 Task: Look for space in Sun City, United States from 10th July, 2023 to 15th July, 2023 for 7 adults in price range Rs.10000 to Rs.15000. Place can be entire place or shared room with 4 bedrooms having 7 beds and 4 bathrooms. Property type can be house, flat, guest house. Amenities needed are: wifi, TV, free parkinig on premises, gym, breakfast. Booking option can be shelf check-in. Required host language is English.
Action: Mouse moved to (432, 95)
Screenshot: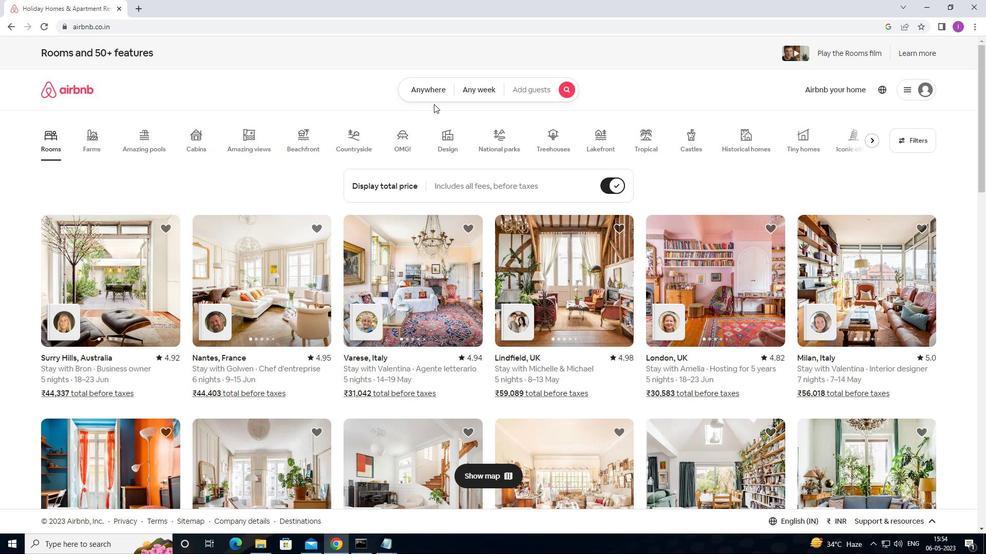 
Action: Mouse pressed left at (432, 95)
Screenshot: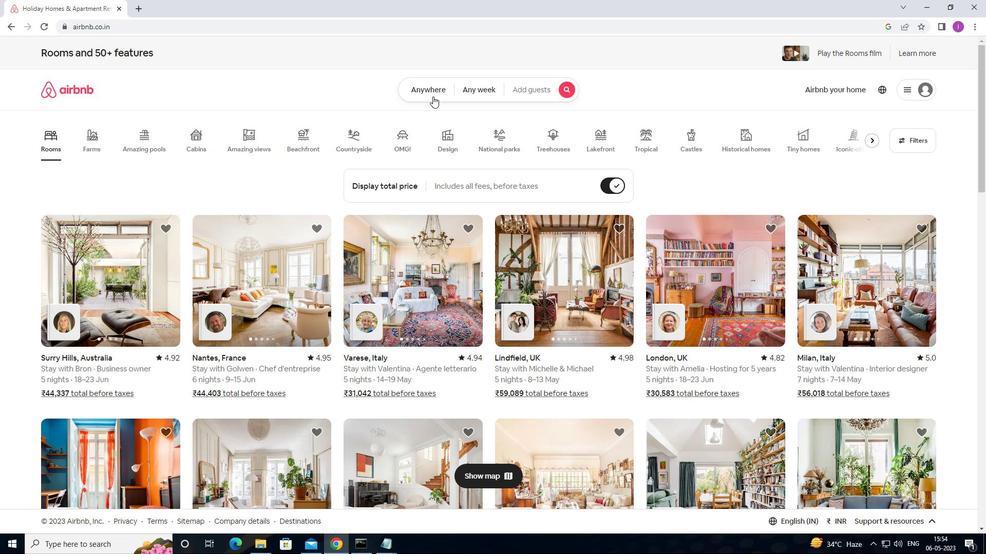 
Action: Mouse moved to (318, 137)
Screenshot: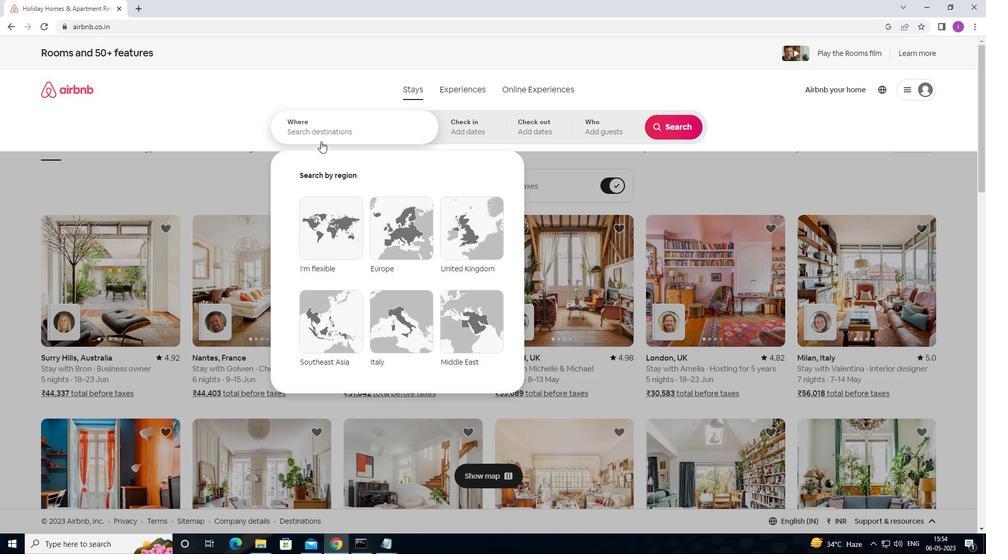 
Action: Mouse pressed left at (318, 137)
Screenshot: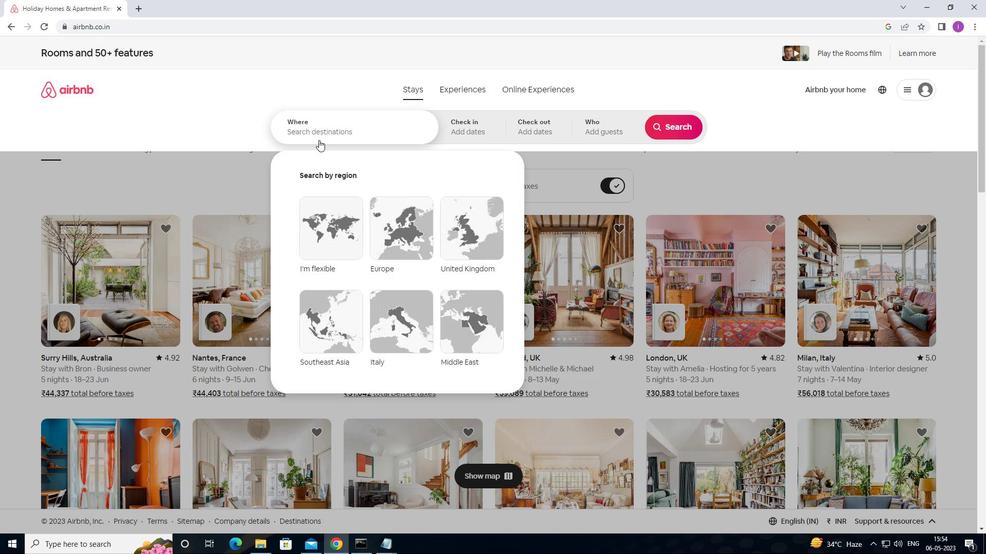 
Action: Key pressed <Key.shift>SUNCITU<Key.backspace>Y,<Key.shift><Key.shift><Key.shift><Key.shift><Key.shift><Key.shift><Key.shift><Key.shift><Key.shift><Key.shift><Key.shift><Key.shift><Key.shift><Key.shift><Key.shift><Key.shift><Key.shift><Key.shift><Key.shift><Key.shift><Key.shift><Key.shift><Key.shift><Key.shift><Key.shift><Key.shift><Key.shift><Key.shift><Key.shift><Key.shift><Key.shift><Key.shift><Key.shift><Key.shift><Key.shift><Key.shift><Key.shift><Key.shift><Key.shift><Key.shift><Key.shift><Key.shift><Key.shift><Key.shift><Key.shift><Key.shift><Key.shift><Key.shift><Key.shift><Key.shift><Key.shift><Key.shift><Key.shift><Key.shift><Key.shift><Key.shift><Key.shift><Key.shift><Key.shift>UNITED<Key.space>STATES
Screenshot: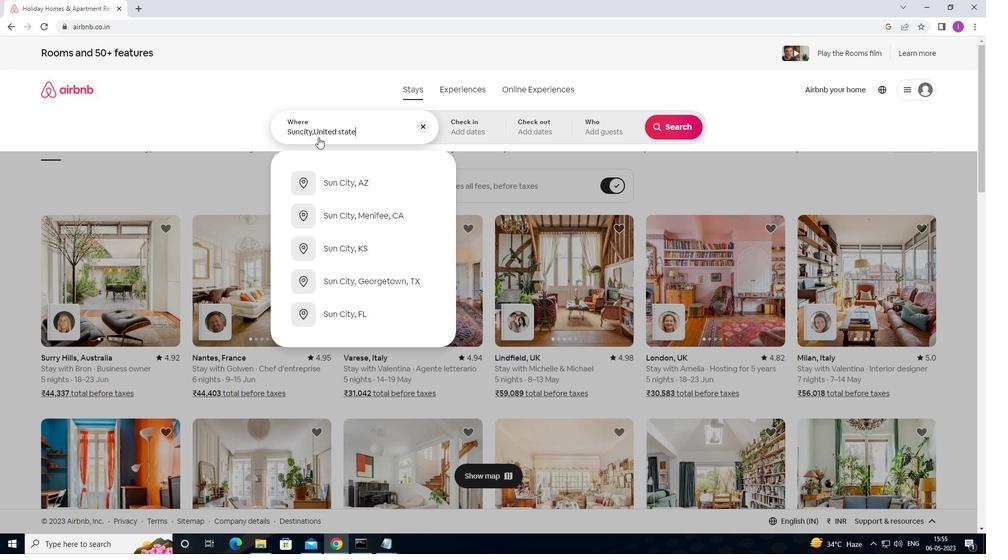 
Action: Mouse moved to (470, 132)
Screenshot: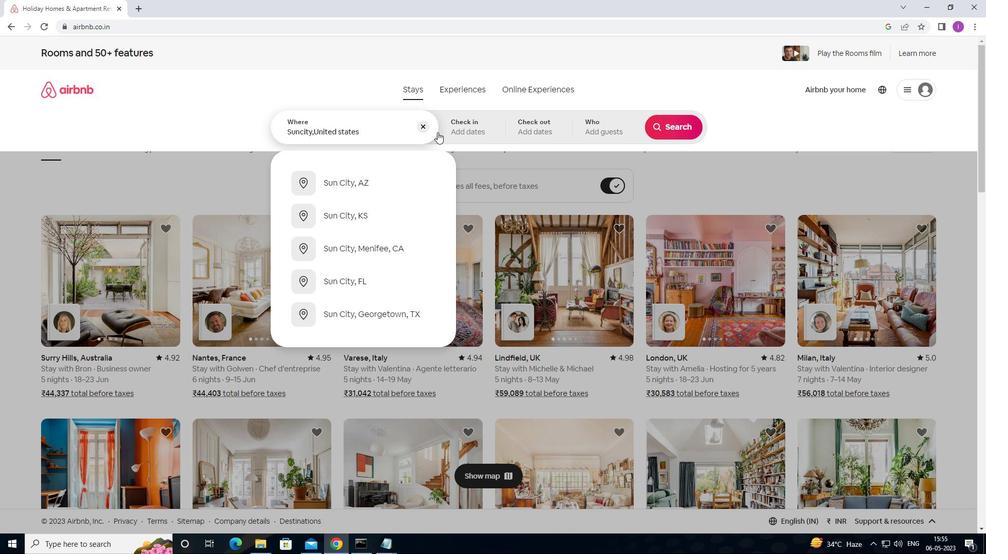
Action: Mouse pressed left at (470, 132)
Screenshot: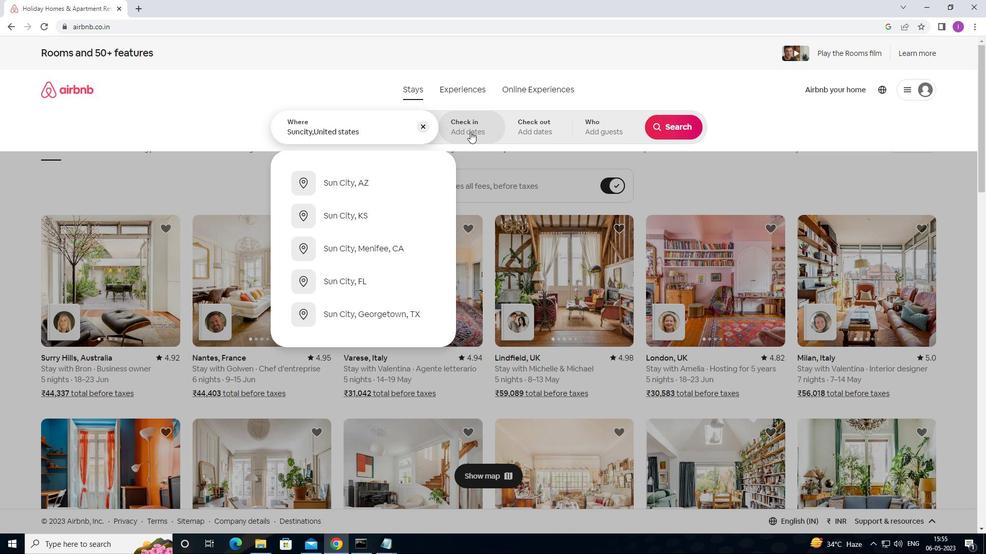 
Action: Mouse moved to (668, 208)
Screenshot: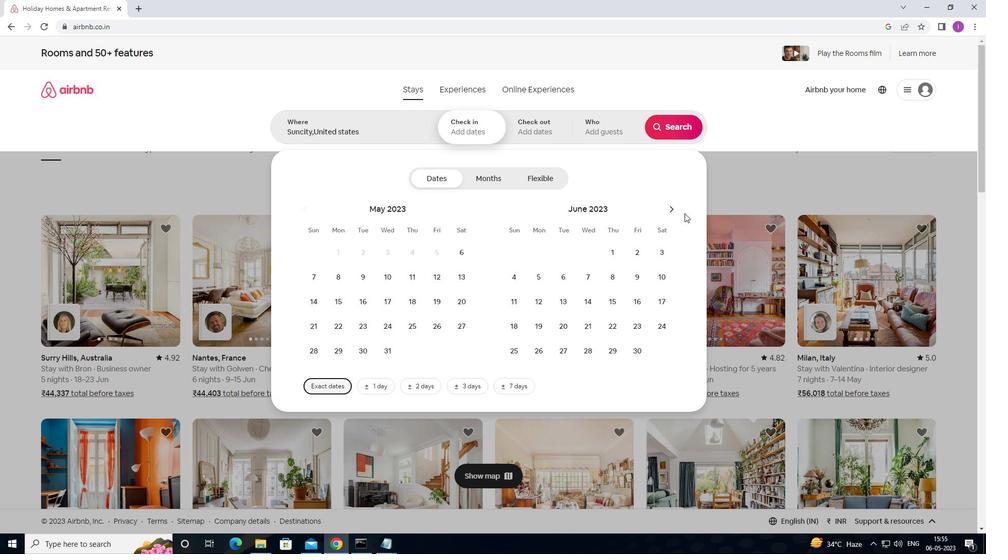 
Action: Mouse pressed left at (668, 208)
Screenshot: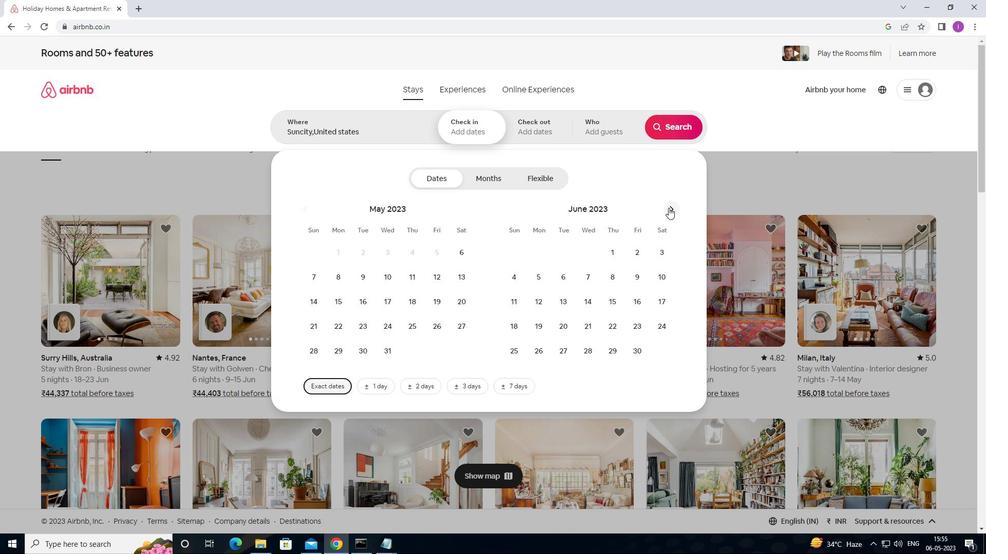 
Action: Mouse moved to (543, 299)
Screenshot: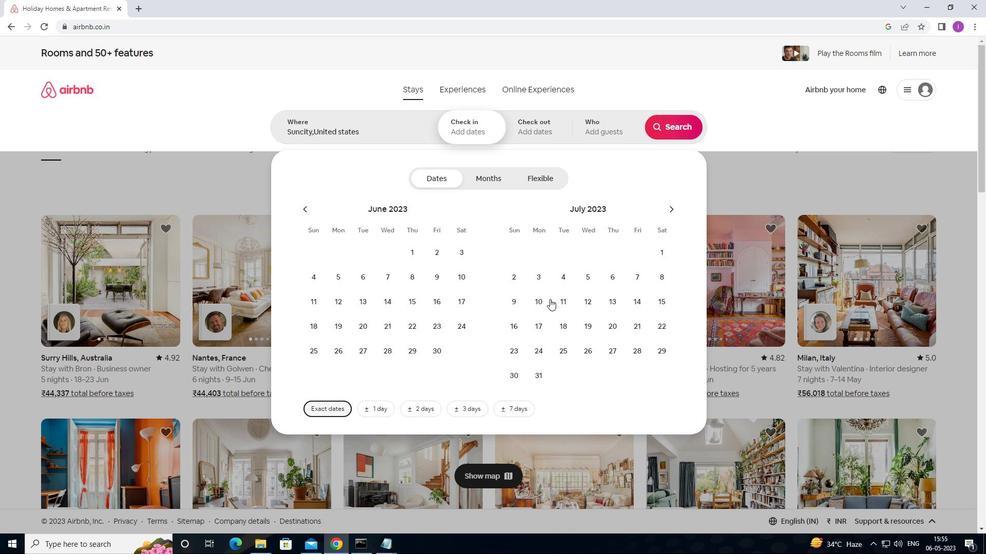 
Action: Mouse pressed left at (543, 299)
Screenshot: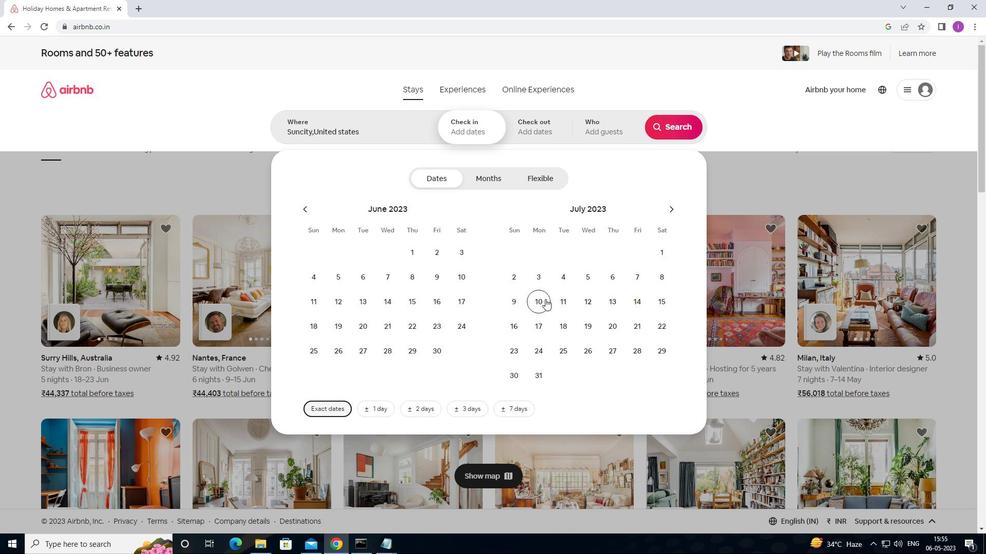 
Action: Mouse moved to (660, 302)
Screenshot: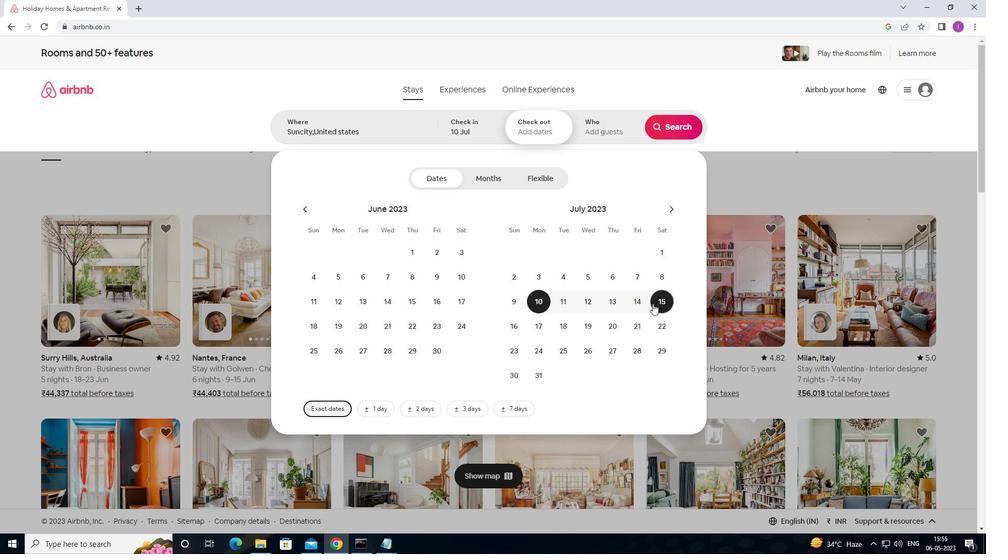 
Action: Mouse pressed left at (660, 302)
Screenshot: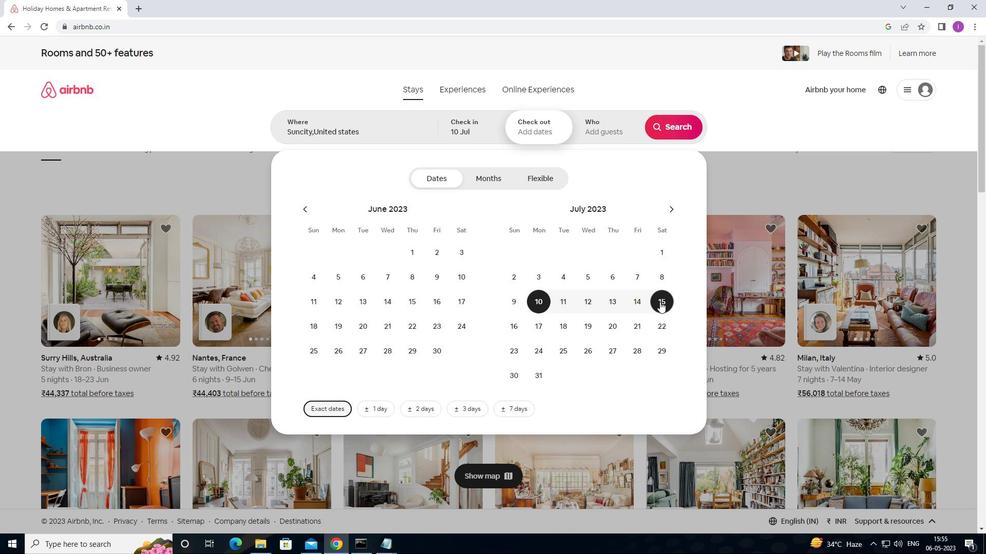 
Action: Mouse moved to (620, 132)
Screenshot: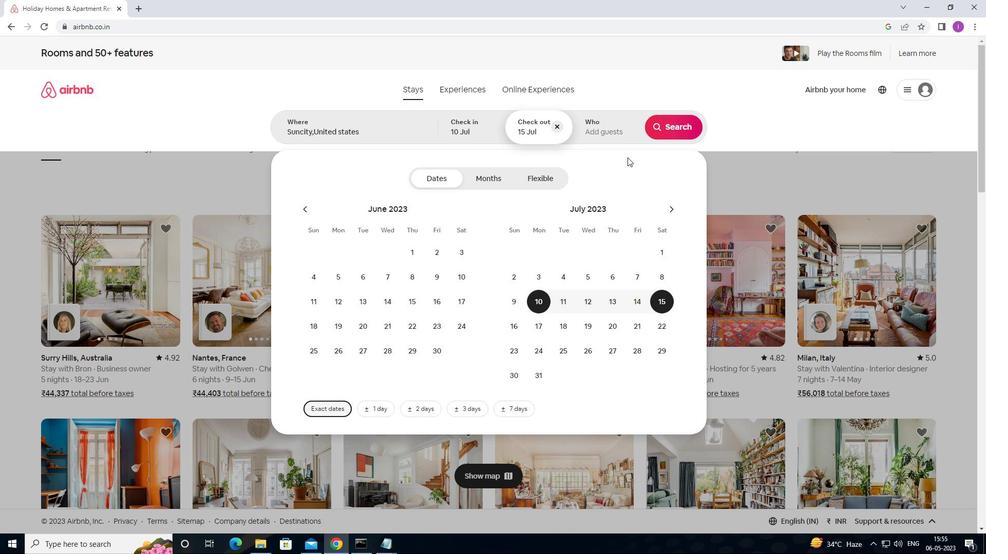 
Action: Mouse pressed left at (620, 132)
Screenshot: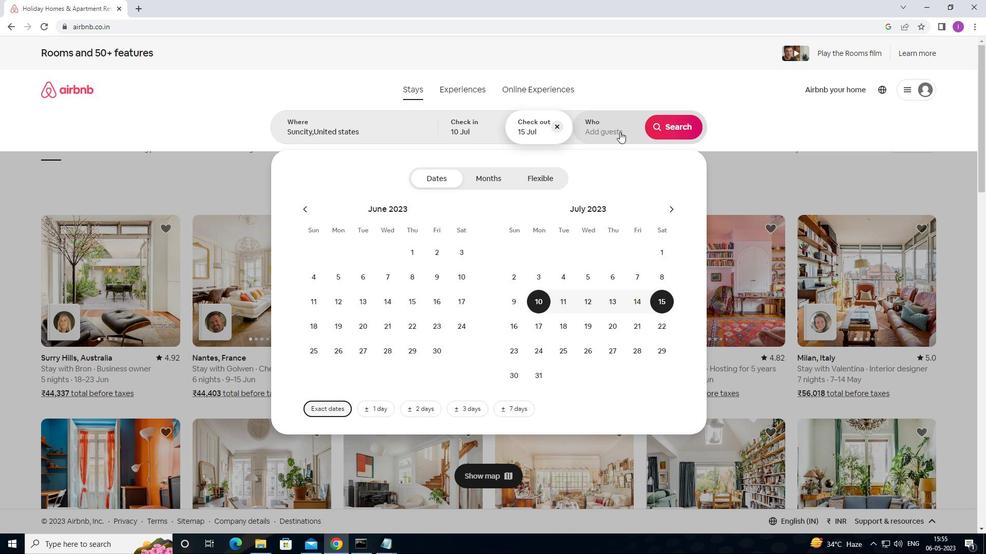 
Action: Mouse moved to (675, 180)
Screenshot: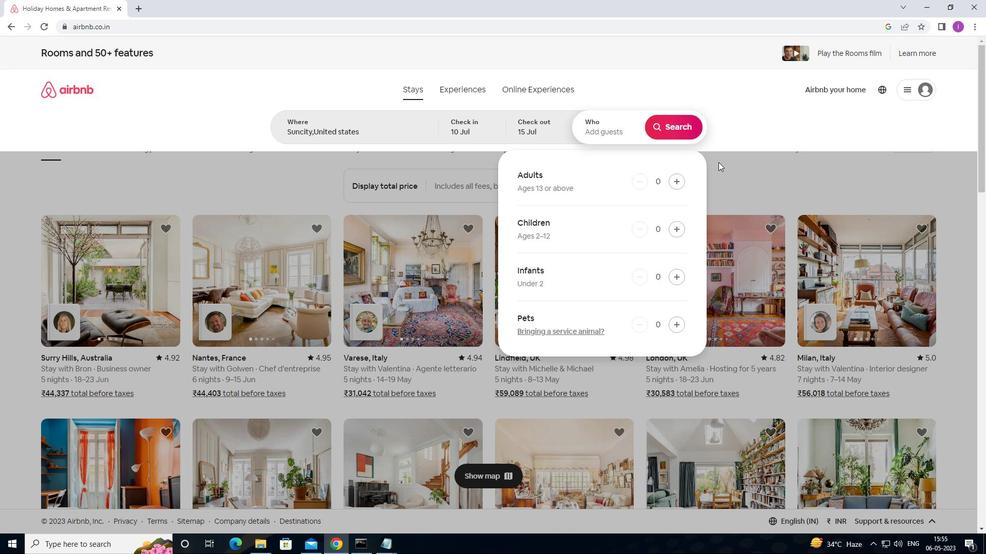
Action: Mouse pressed left at (675, 180)
Screenshot: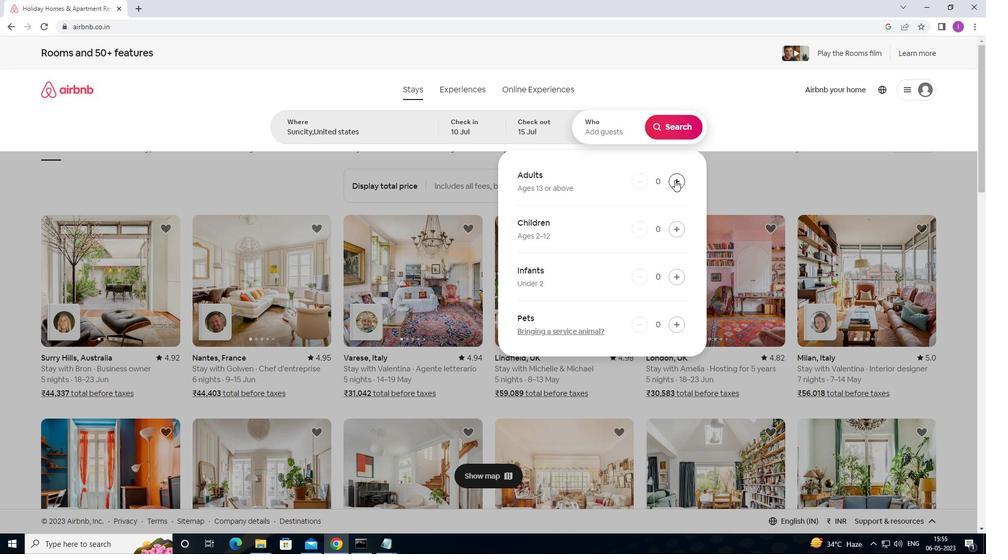 
Action: Mouse pressed left at (675, 180)
Screenshot: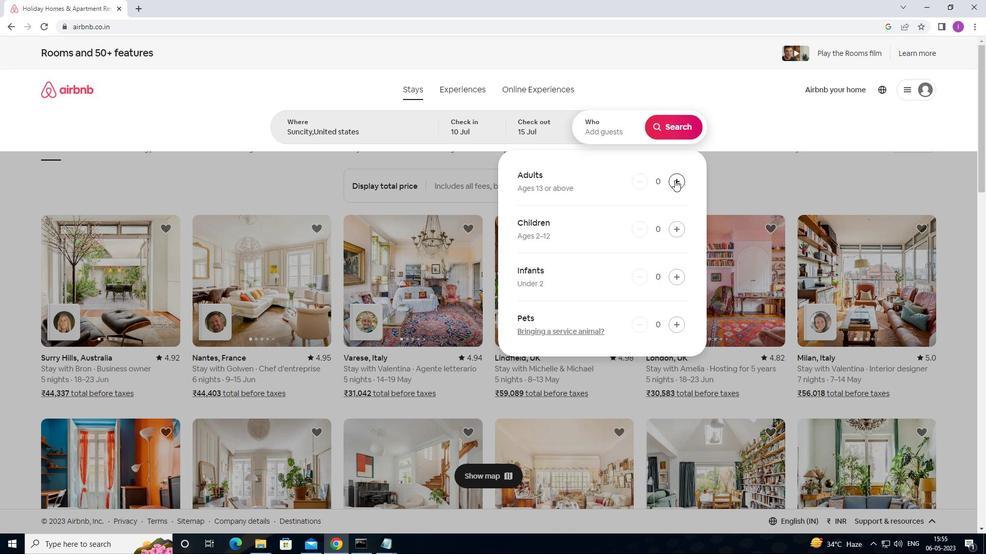 
Action: Mouse pressed left at (675, 180)
Screenshot: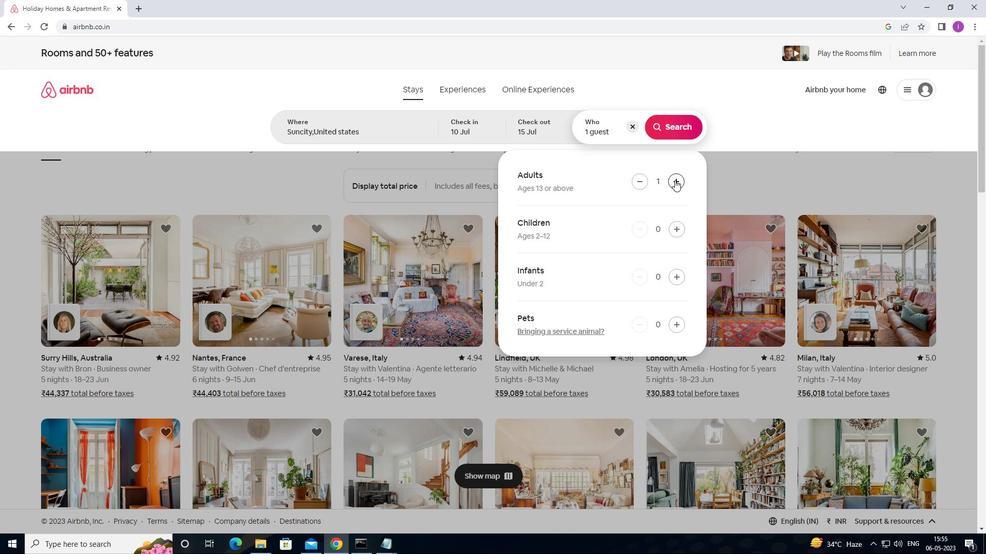 
Action: Mouse pressed left at (675, 180)
Screenshot: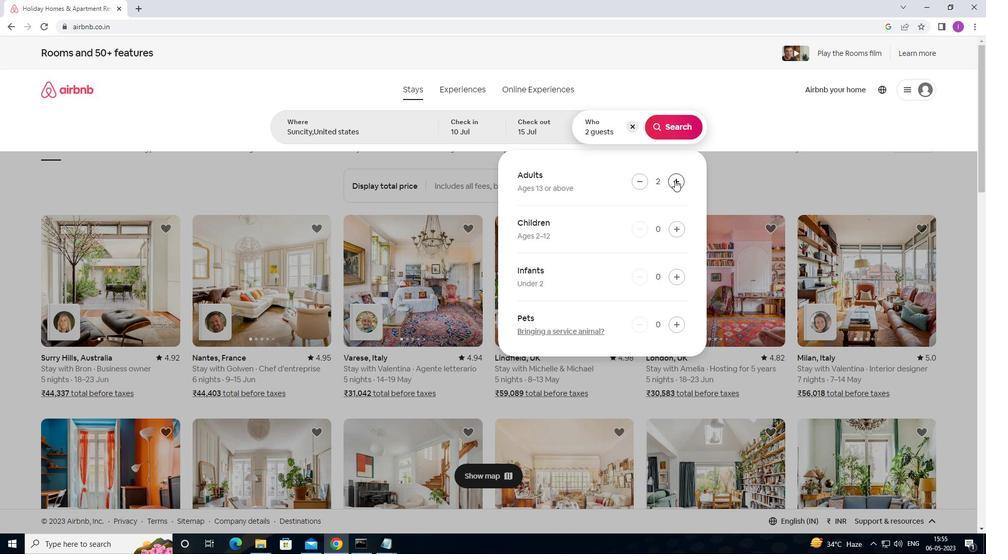
Action: Mouse moved to (675, 180)
Screenshot: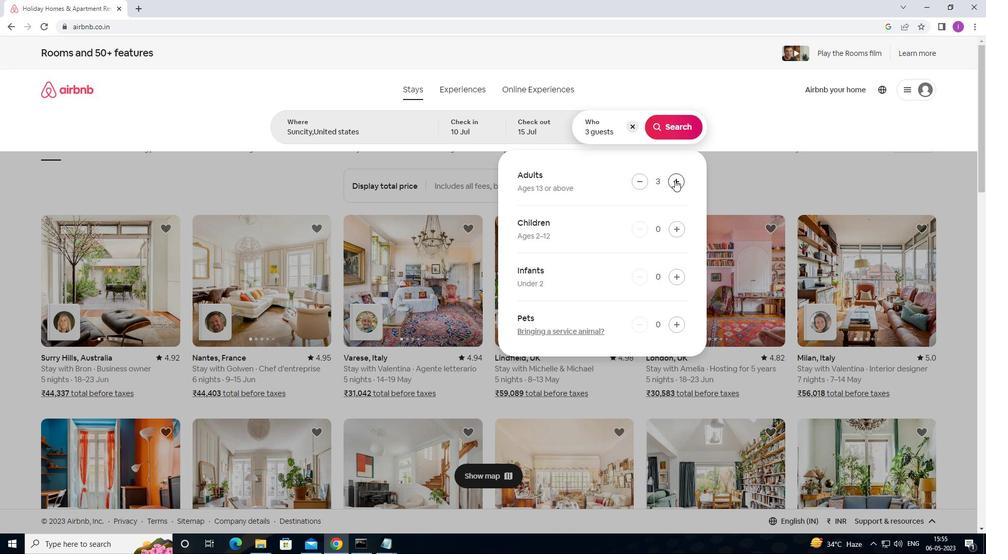 
Action: Mouse pressed left at (675, 180)
Screenshot: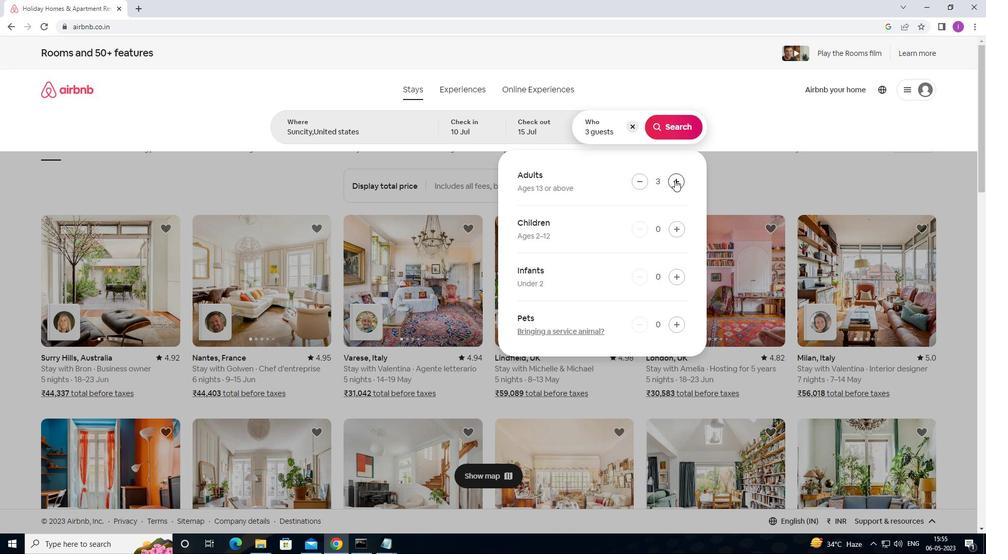 
Action: Mouse moved to (675, 180)
Screenshot: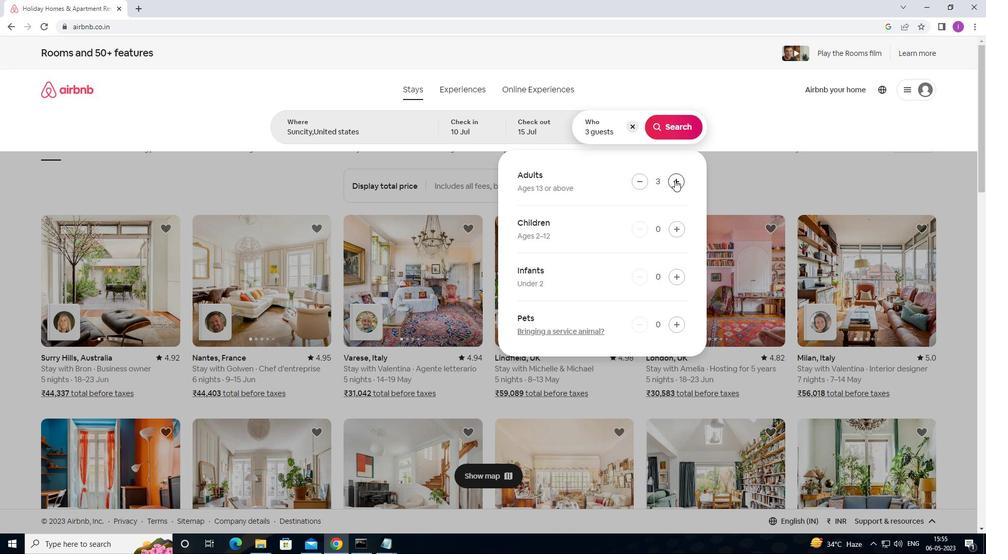 
Action: Mouse pressed left at (675, 180)
Screenshot: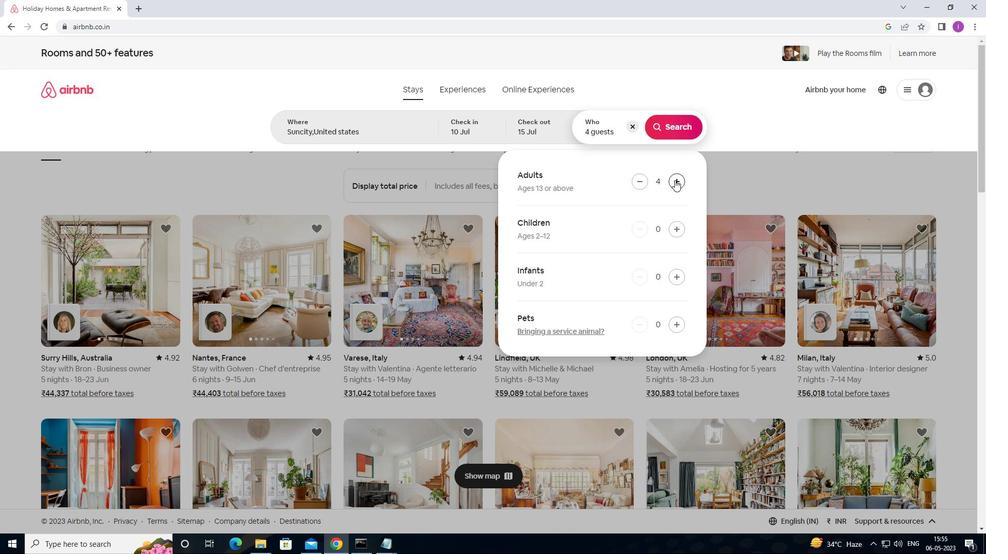 
Action: Mouse pressed left at (675, 180)
Screenshot: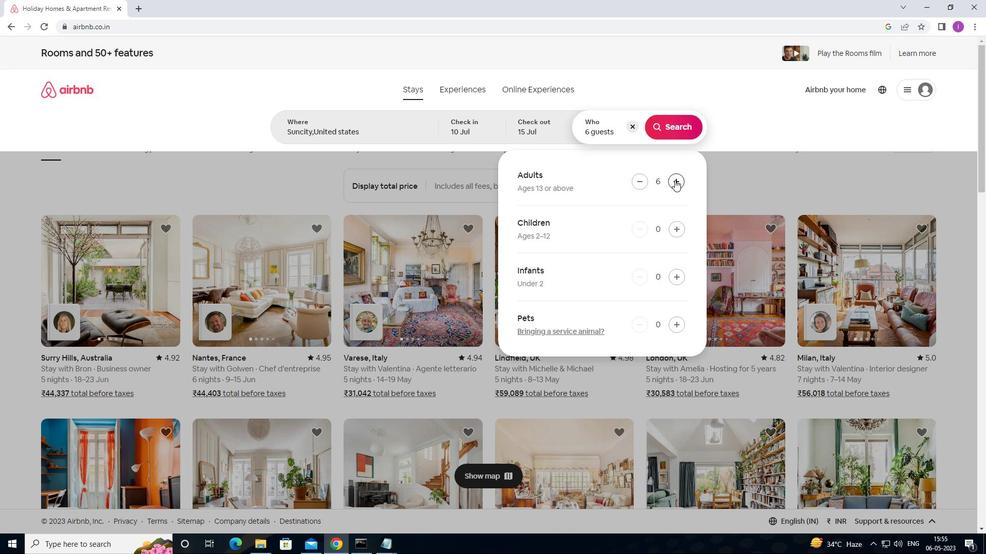 
Action: Mouse moved to (682, 120)
Screenshot: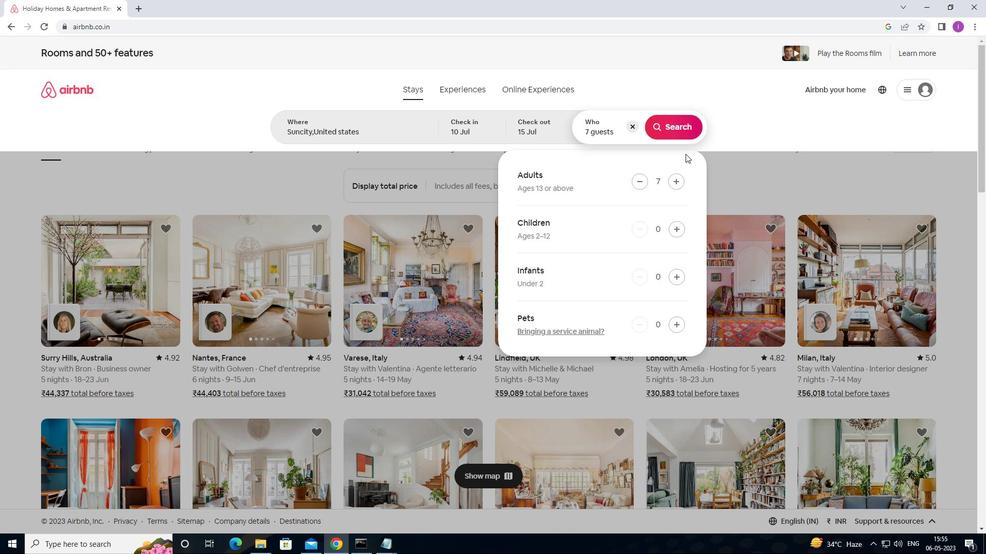 
Action: Mouse pressed left at (682, 120)
Screenshot: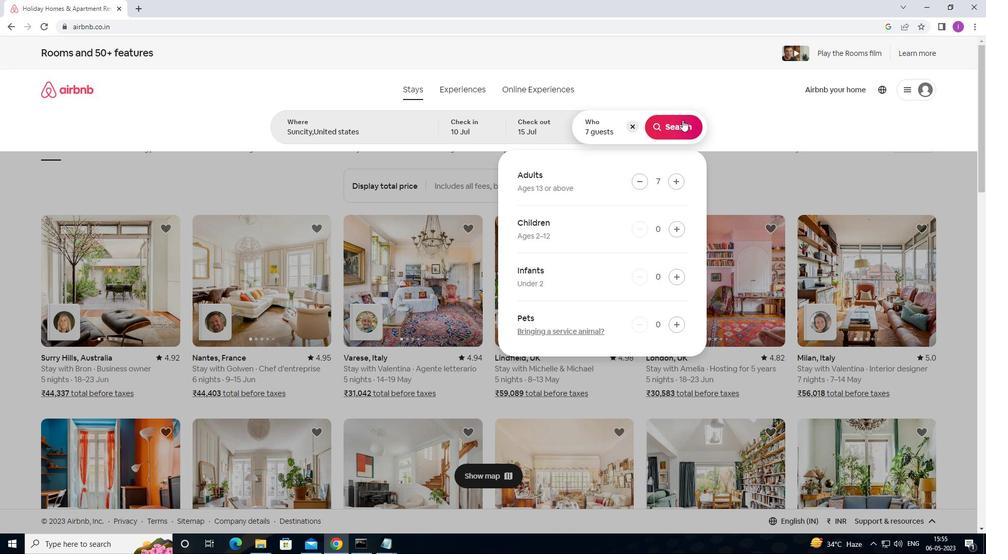 
Action: Mouse moved to (947, 91)
Screenshot: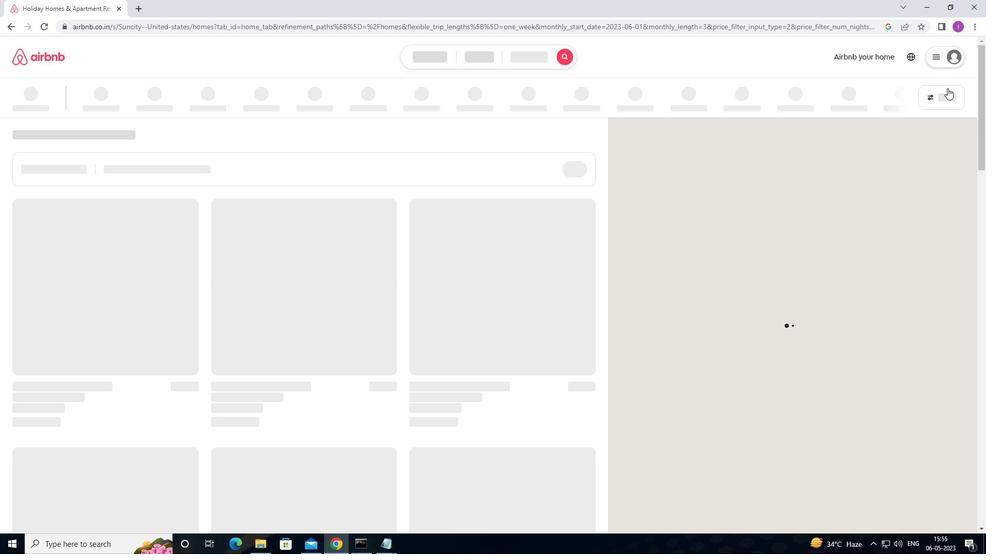 
Action: Mouse pressed left at (947, 91)
Screenshot: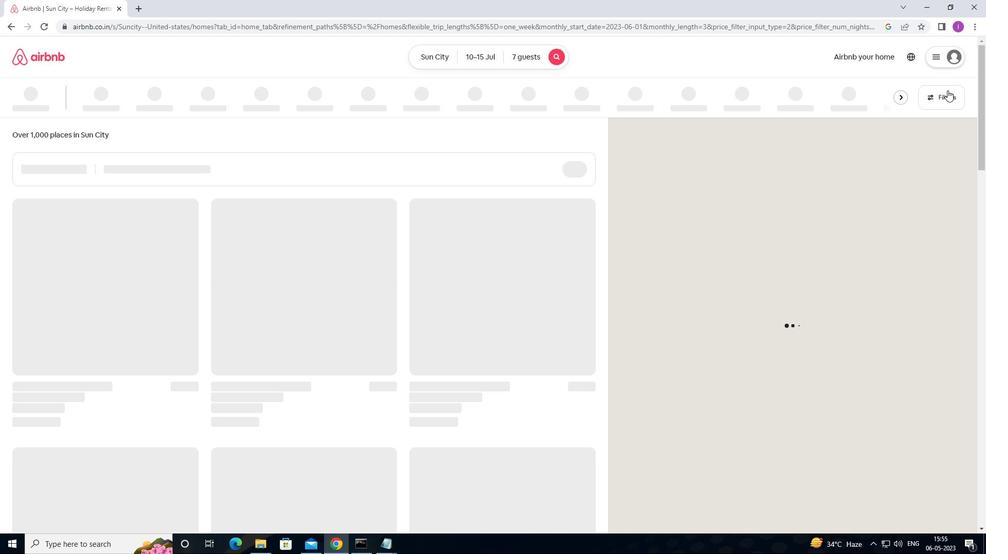 
Action: Mouse moved to (379, 352)
Screenshot: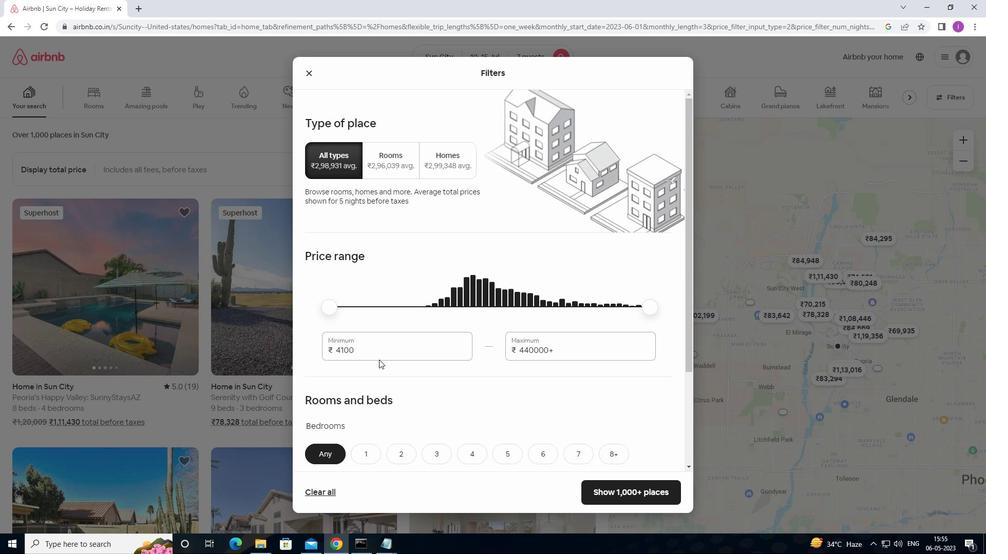 
Action: Mouse pressed left at (379, 352)
Screenshot: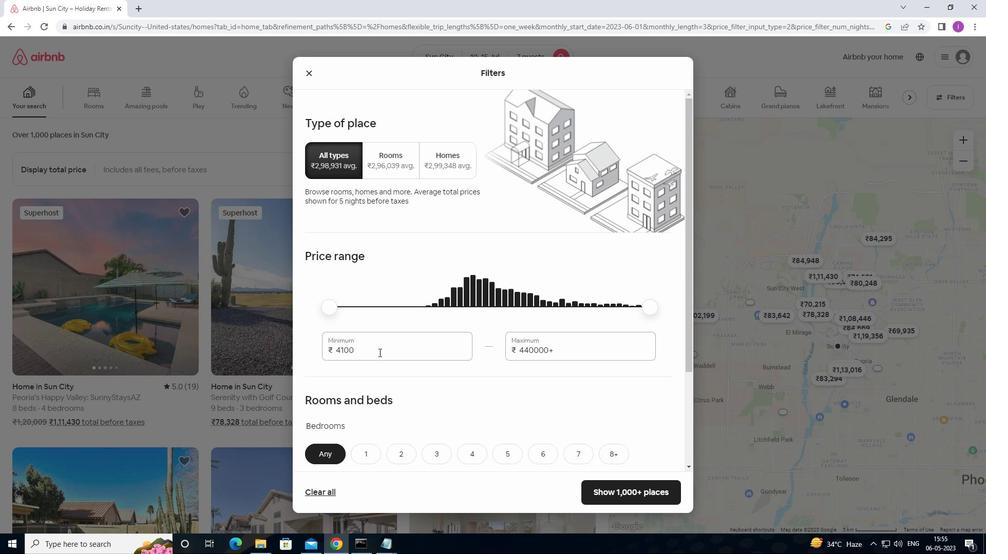 
Action: Mouse moved to (324, 355)
Screenshot: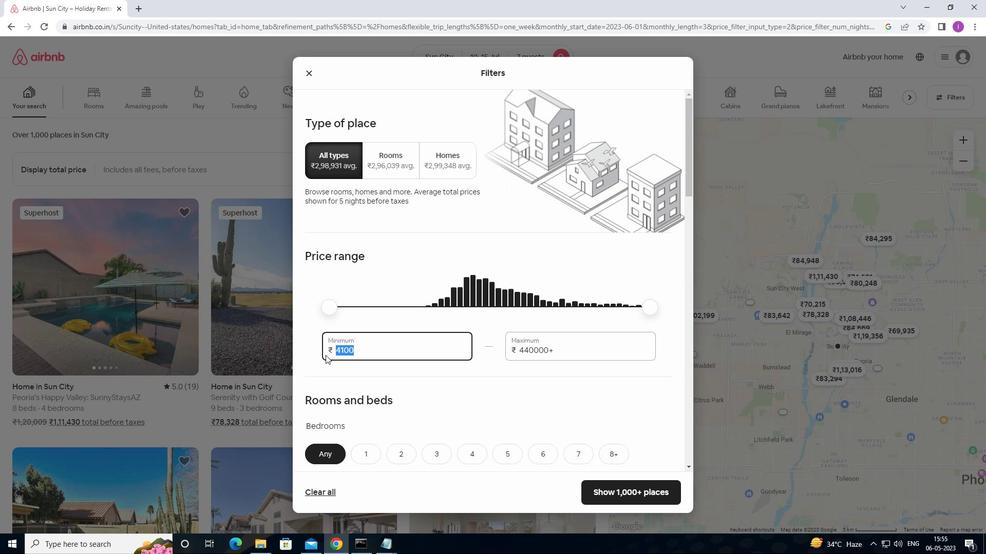 
Action: Key pressed 1000
Screenshot: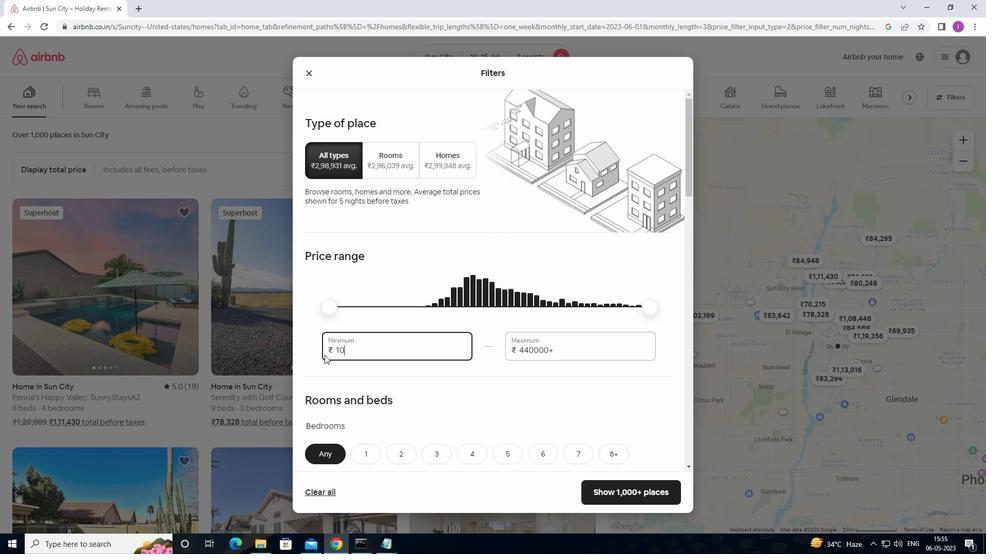 
Action: Mouse moved to (530, 371)
Screenshot: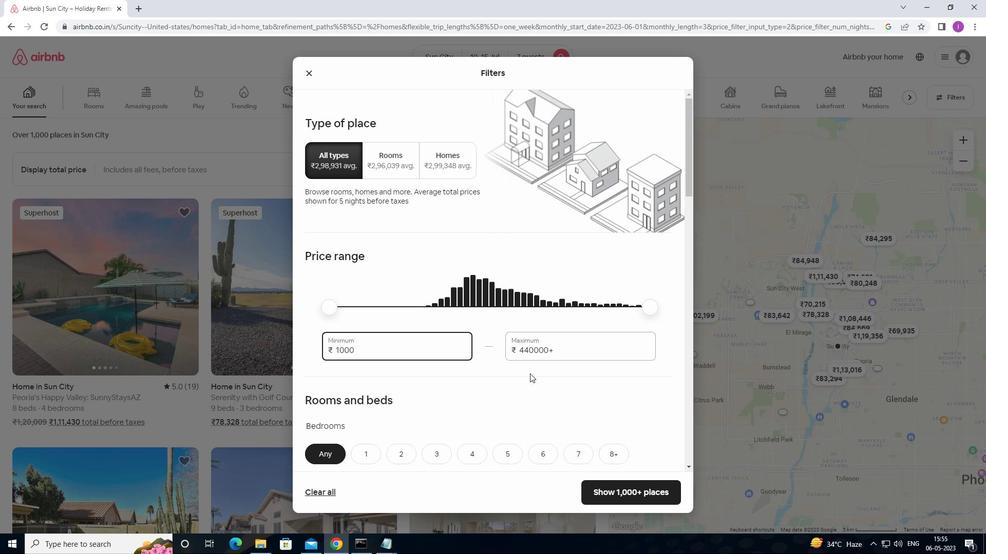 
Action: Key pressed 0
Screenshot: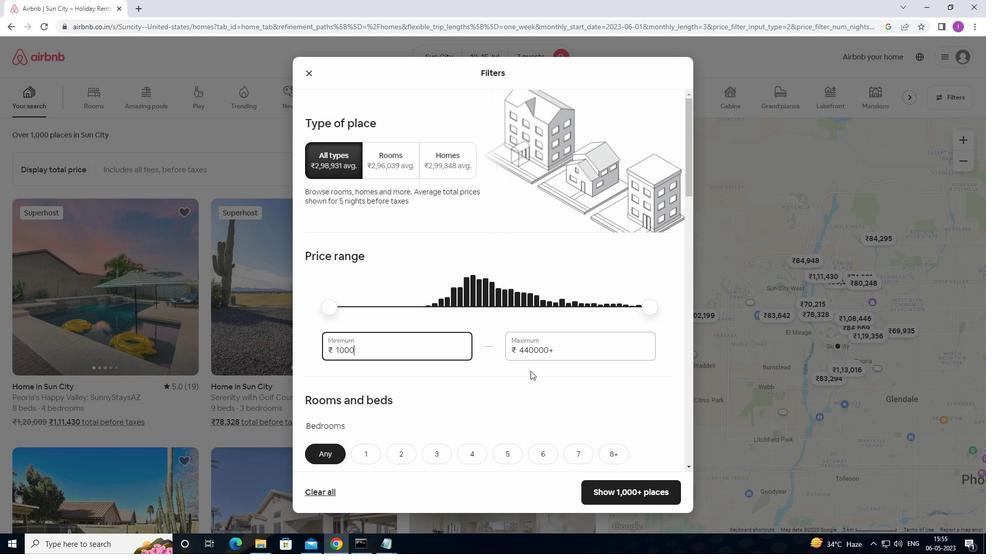 
Action: Mouse moved to (561, 350)
Screenshot: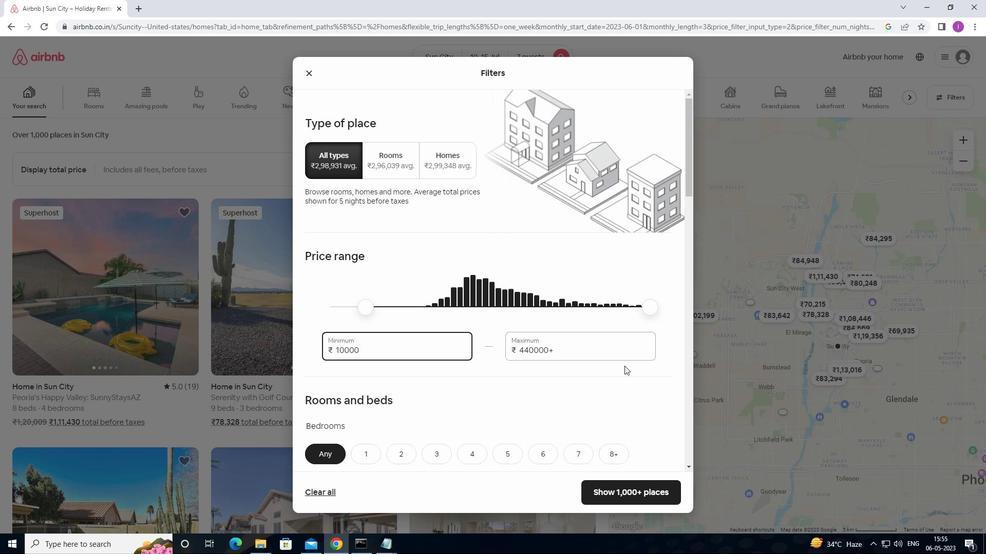 
Action: Mouse pressed left at (561, 350)
Screenshot: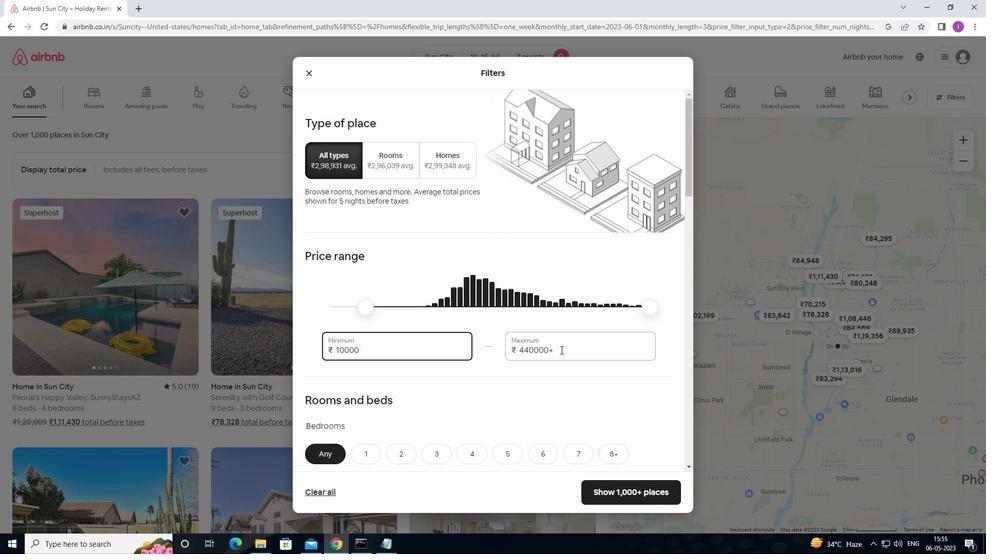 
Action: Mouse moved to (506, 349)
Screenshot: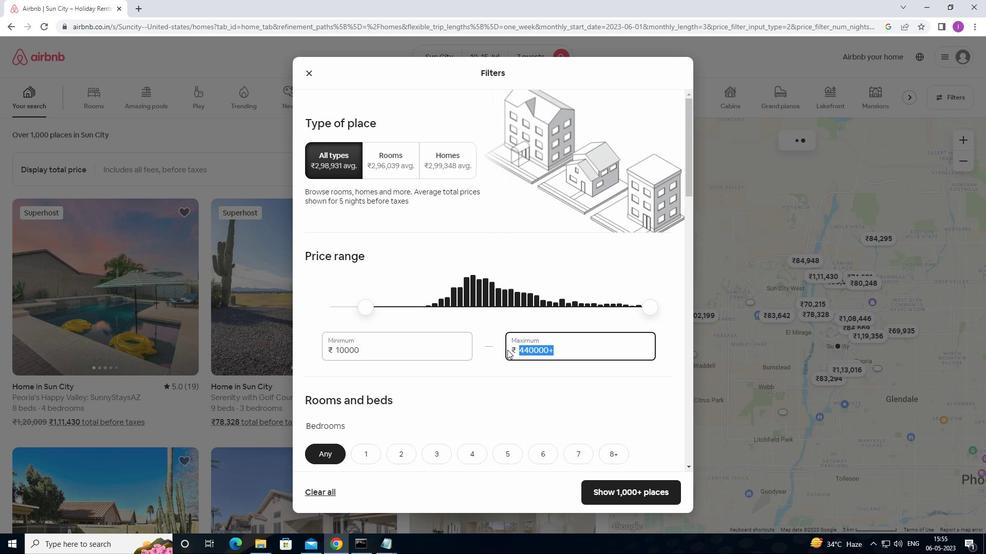 
Action: Key pressed 15000
Screenshot: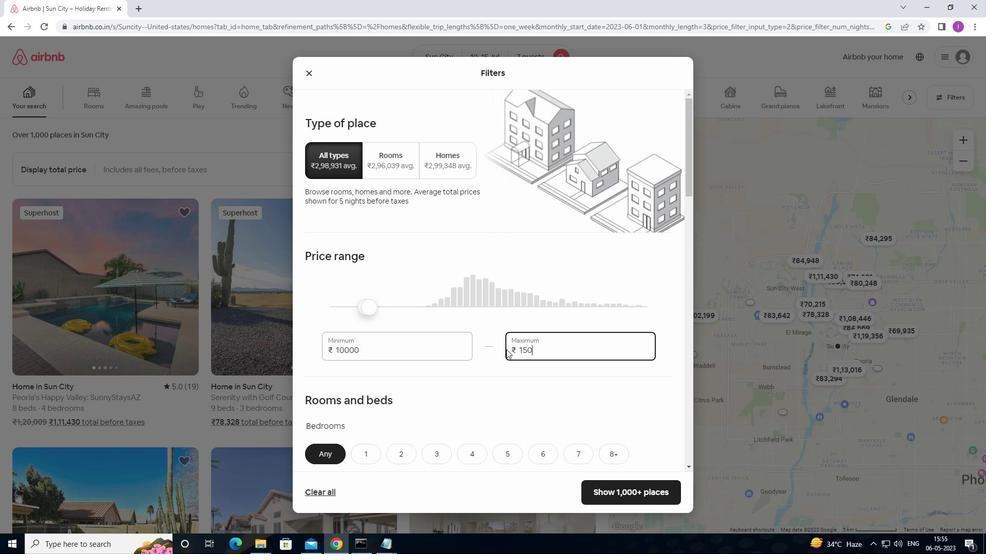 
Action: Mouse moved to (505, 348)
Screenshot: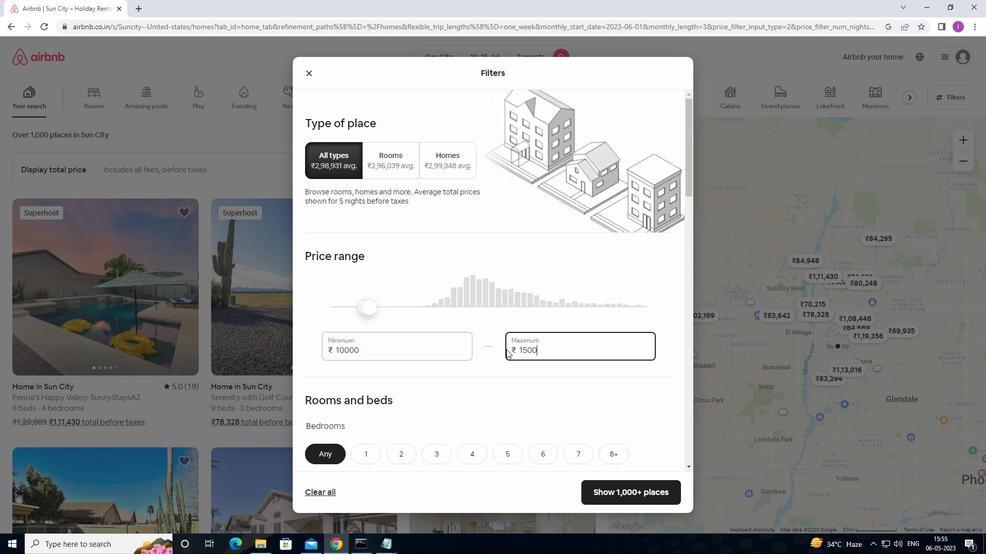 
Action: Mouse scrolled (505, 347) with delta (0, 0)
Screenshot: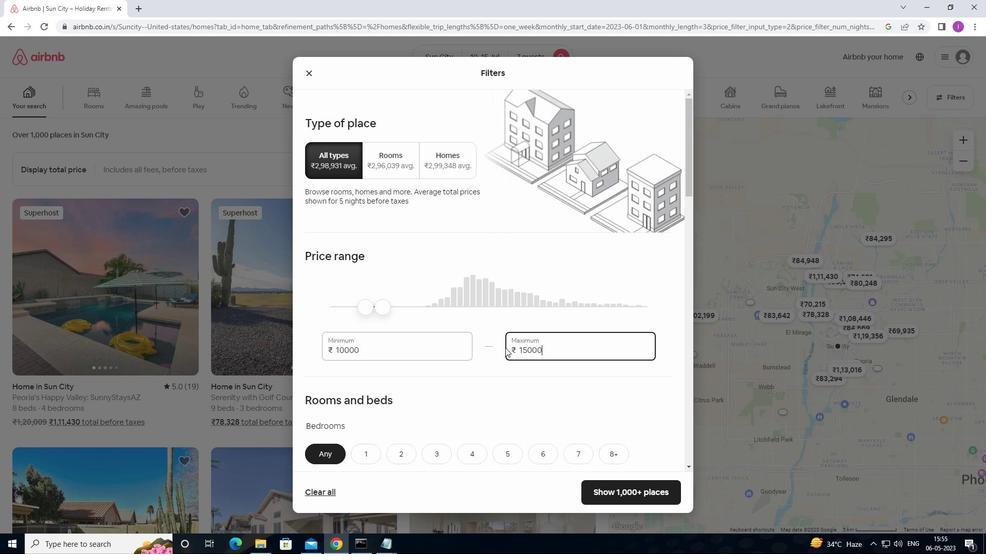 
Action: Mouse scrolled (505, 347) with delta (0, 0)
Screenshot: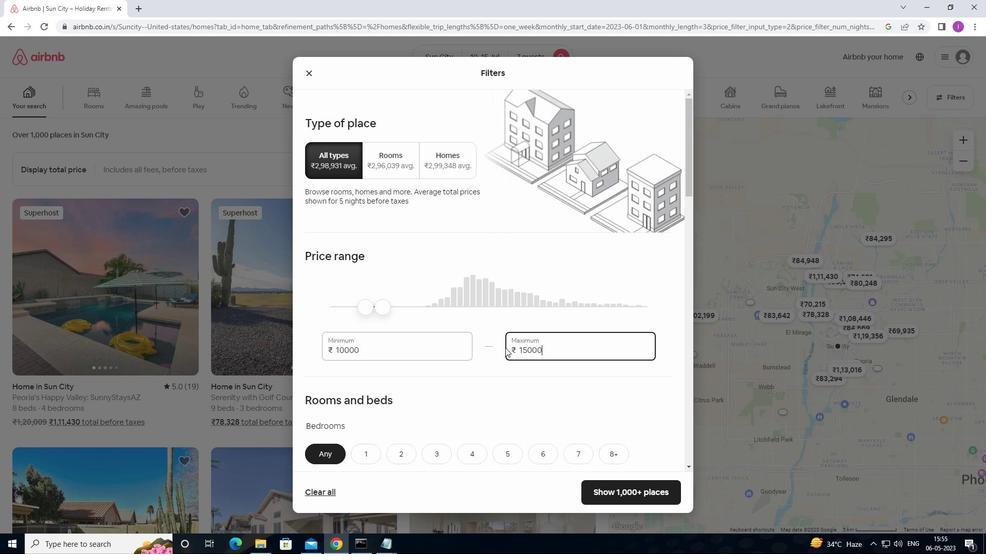 
Action: Mouse moved to (493, 338)
Screenshot: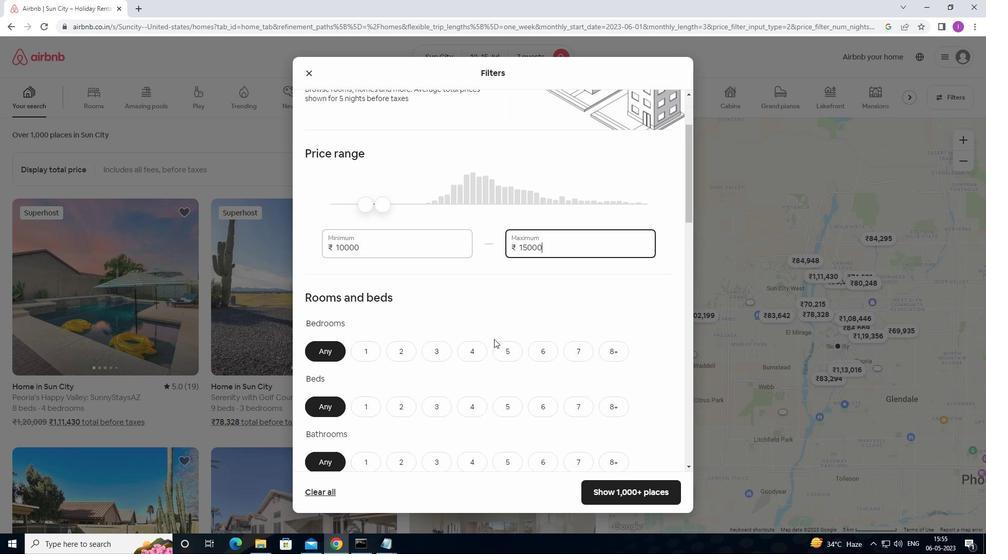 
Action: Mouse scrolled (493, 337) with delta (0, 0)
Screenshot: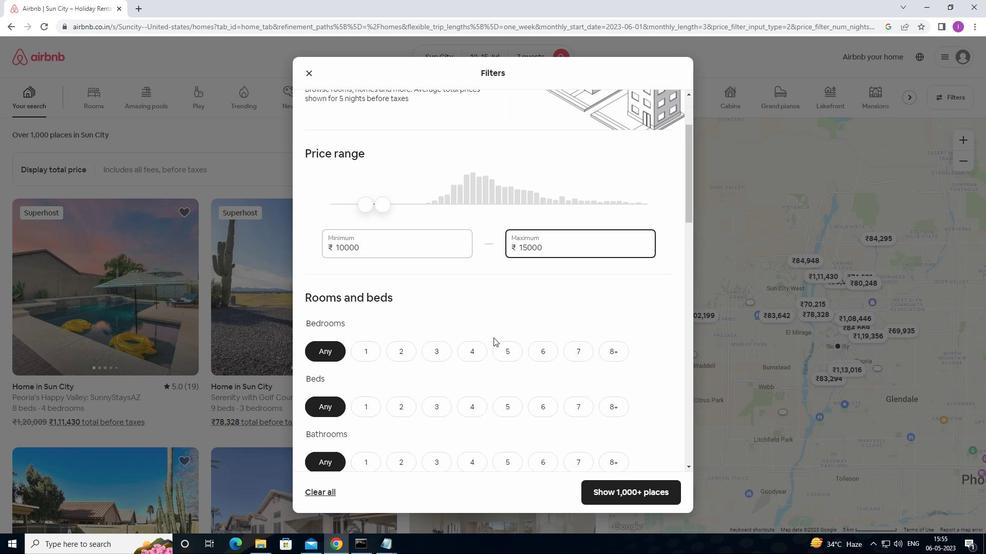 
Action: Mouse moved to (451, 318)
Screenshot: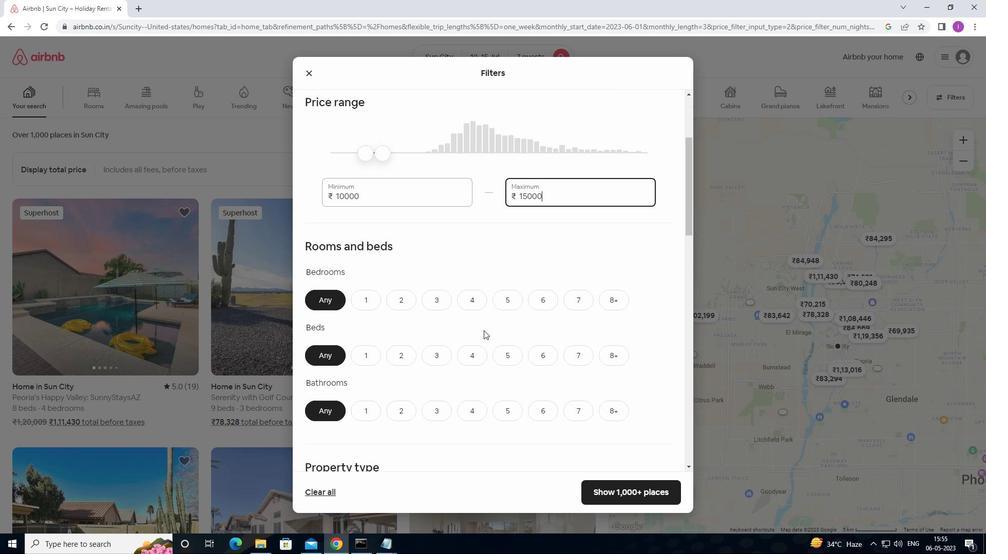 
Action: Mouse scrolled (451, 317) with delta (0, 0)
Screenshot: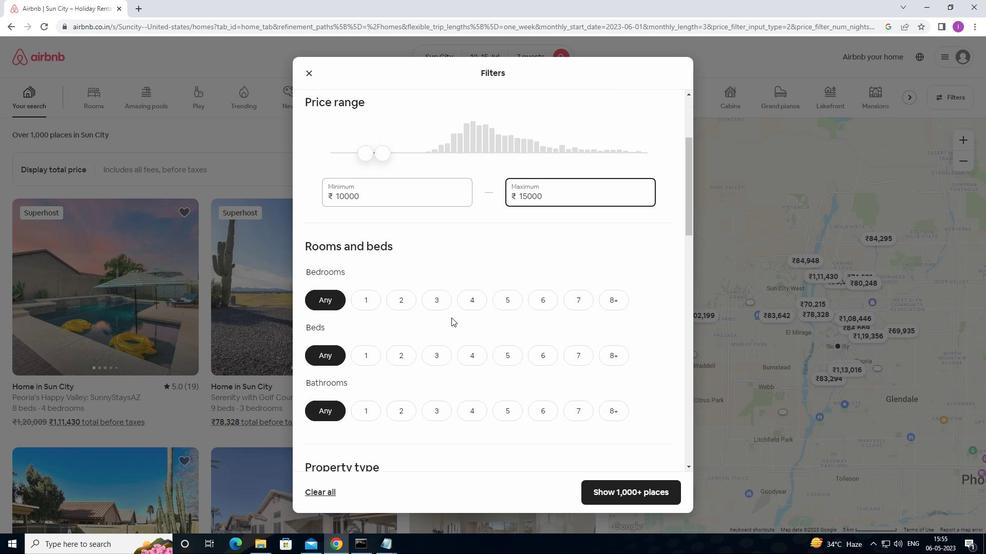 
Action: Mouse scrolled (451, 317) with delta (0, 0)
Screenshot: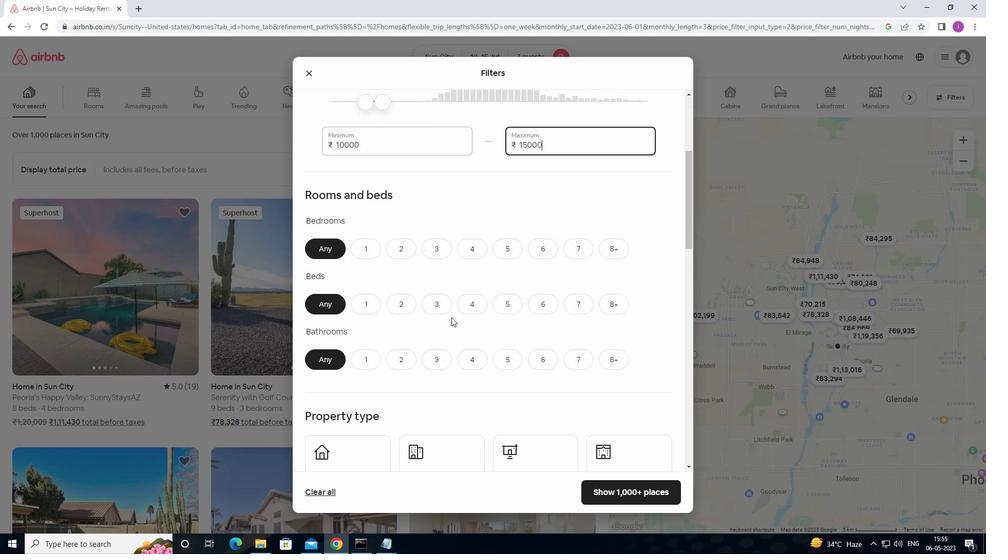 
Action: Mouse moved to (476, 201)
Screenshot: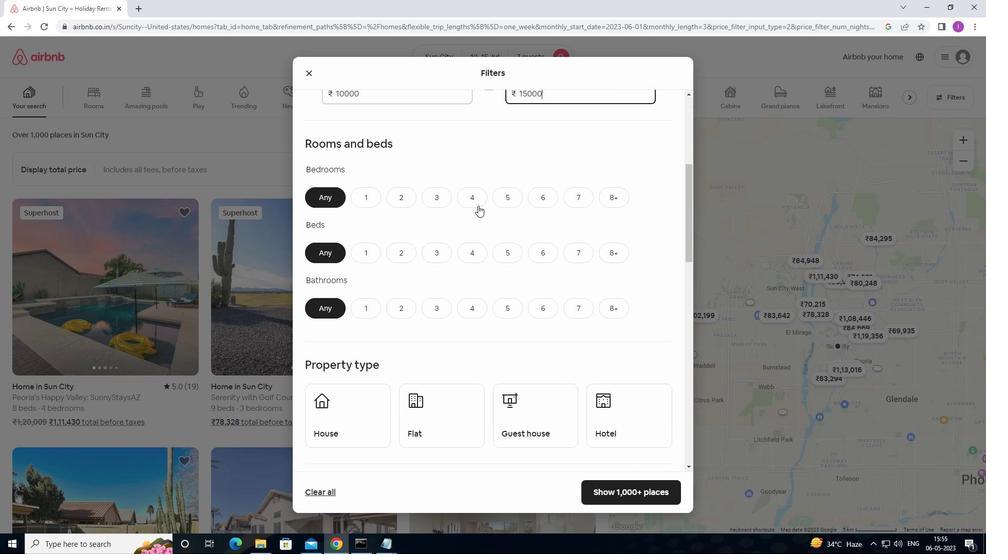 
Action: Mouse pressed left at (476, 201)
Screenshot: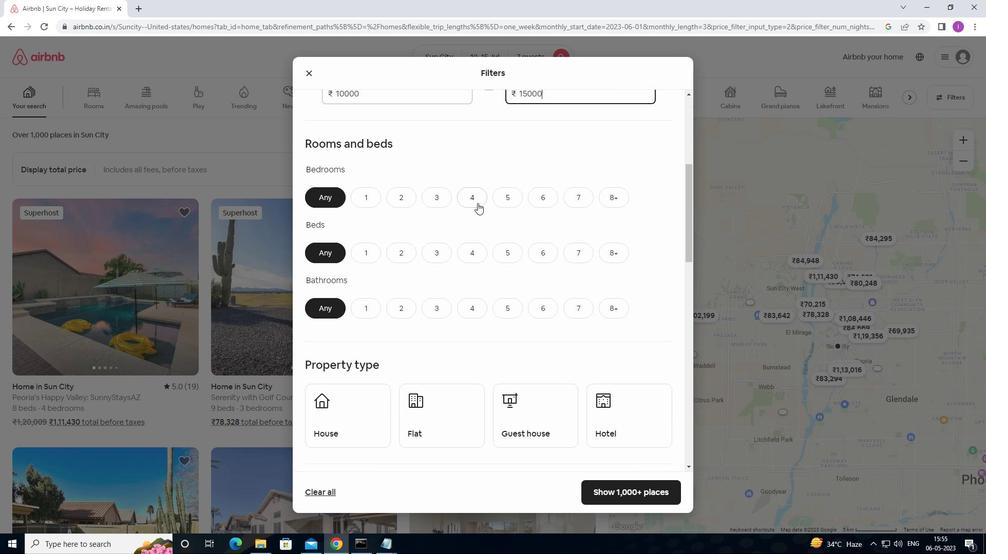 
Action: Mouse moved to (572, 258)
Screenshot: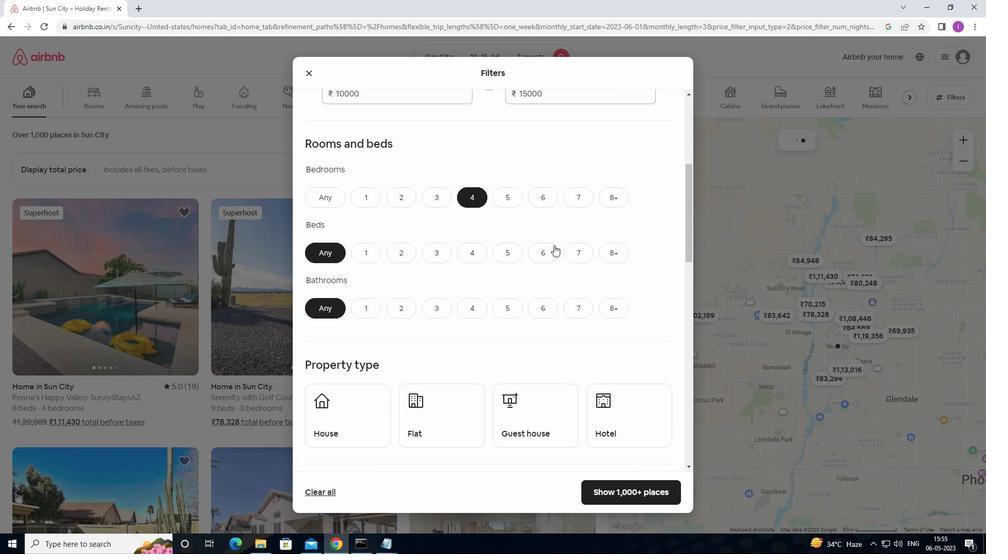 
Action: Mouse pressed left at (572, 258)
Screenshot: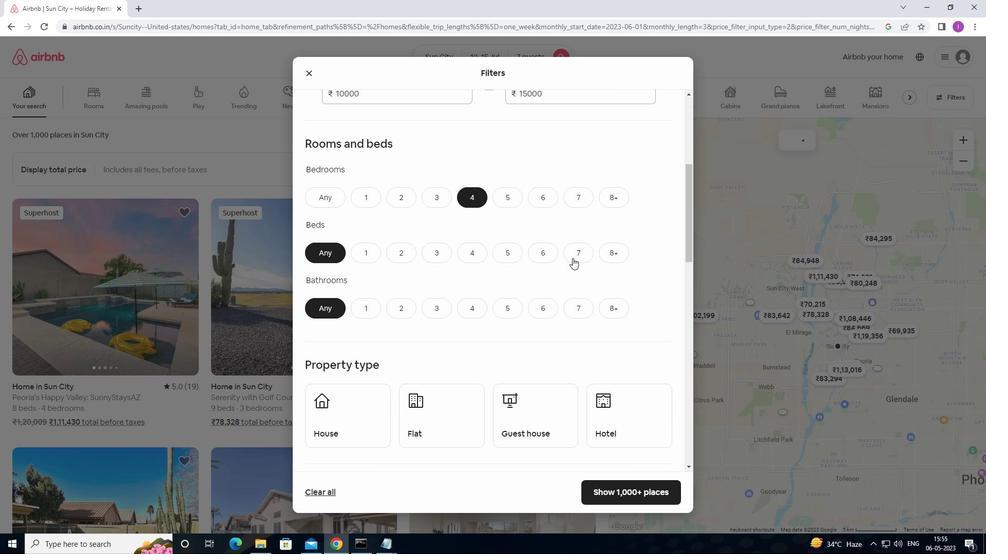
Action: Mouse moved to (476, 306)
Screenshot: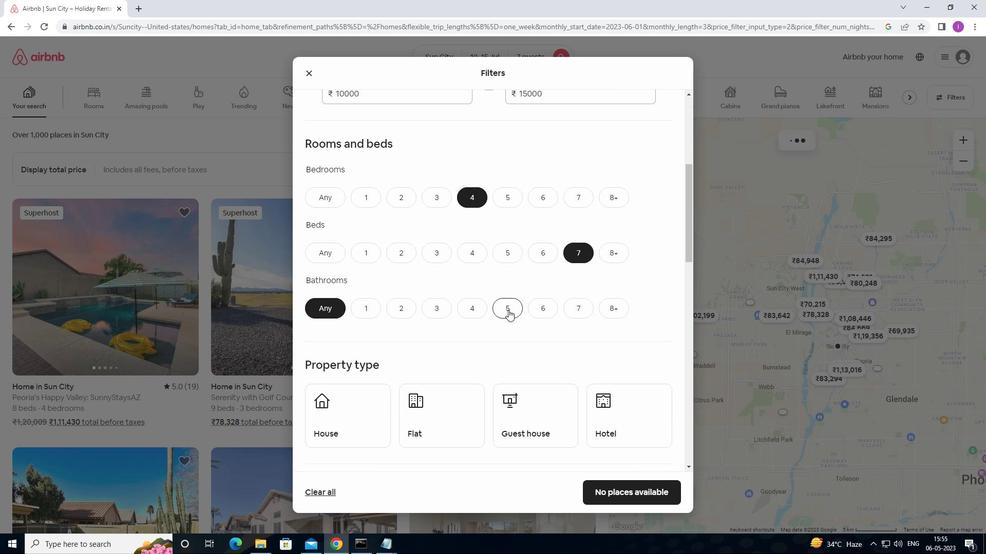 
Action: Mouse pressed left at (476, 306)
Screenshot: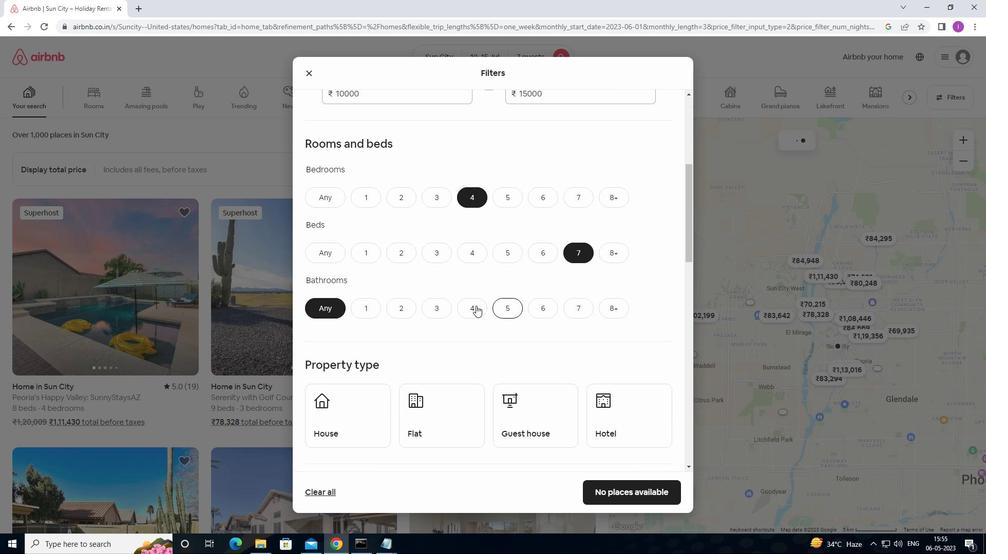 
Action: Mouse moved to (476, 334)
Screenshot: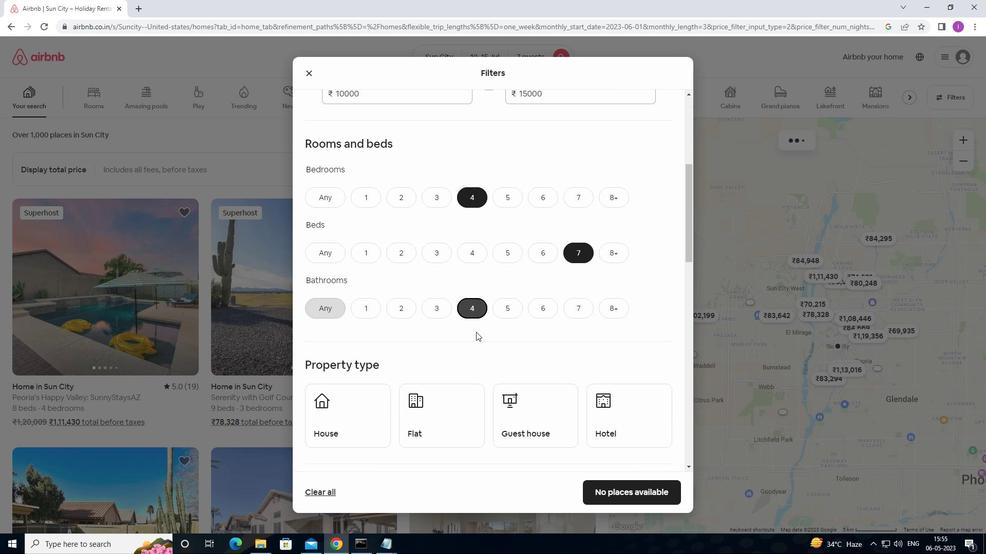 
Action: Mouse scrolled (476, 334) with delta (0, 0)
Screenshot: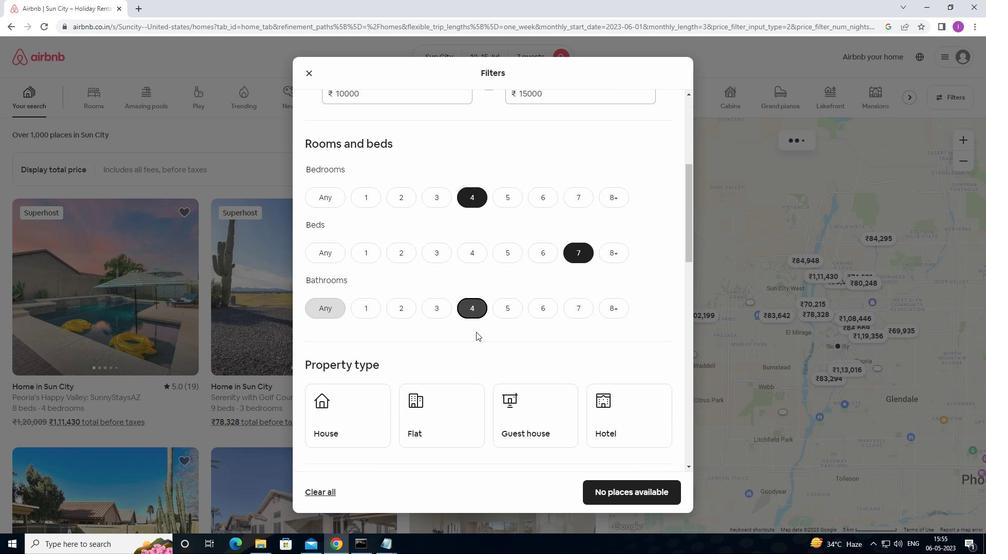 
Action: Mouse scrolled (476, 334) with delta (0, 0)
Screenshot: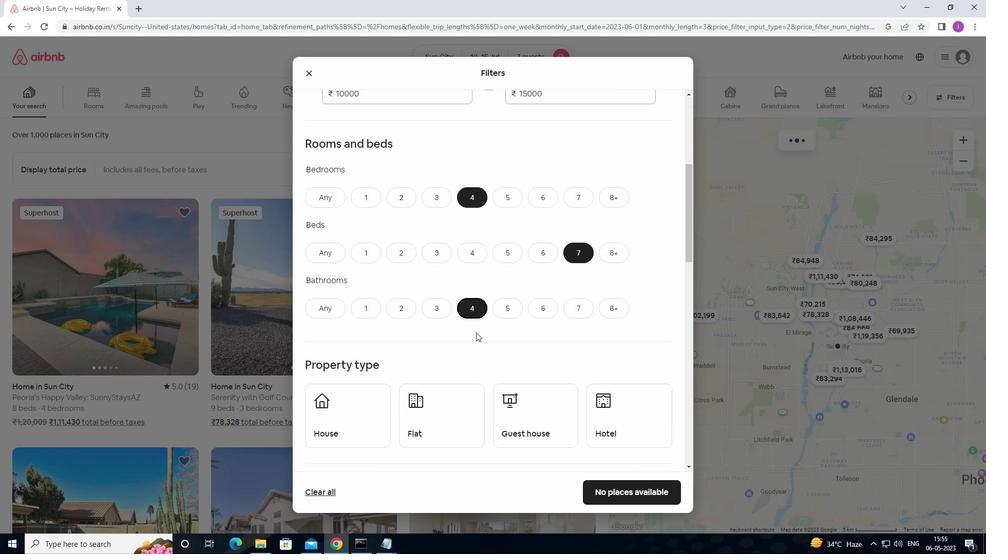 
Action: Mouse moved to (371, 296)
Screenshot: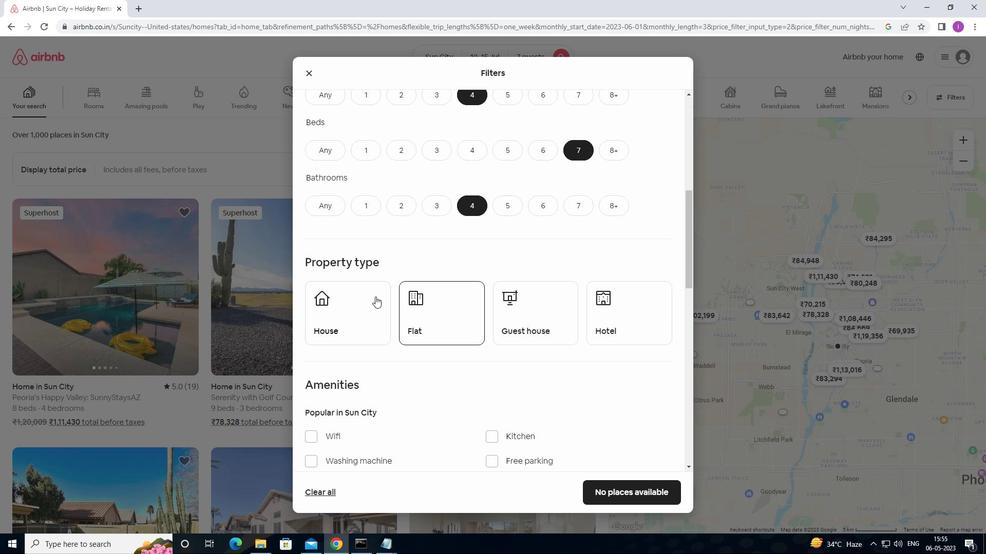 
Action: Mouse pressed left at (371, 296)
Screenshot: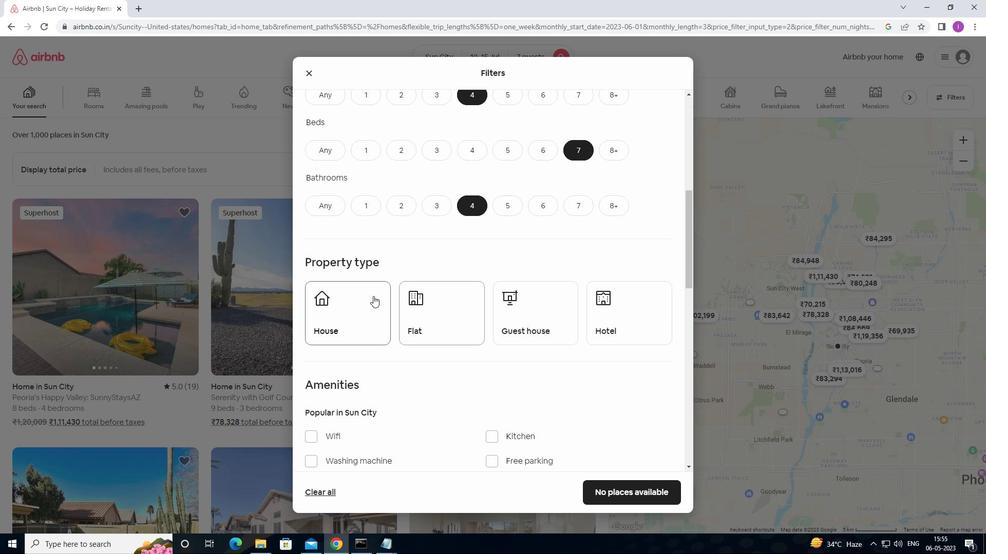 
Action: Mouse moved to (449, 300)
Screenshot: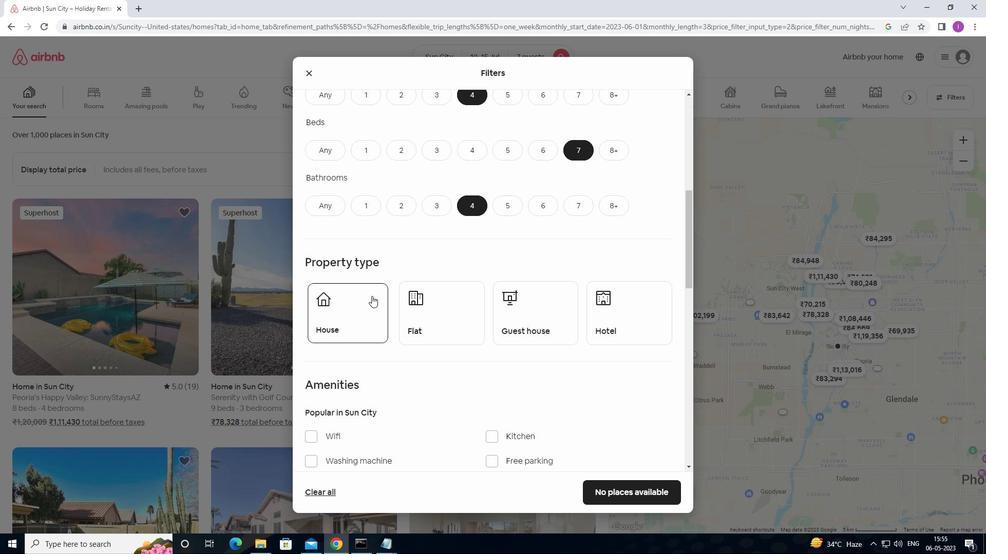 
Action: Mouse pressed left at (449, 300)
Screenshot: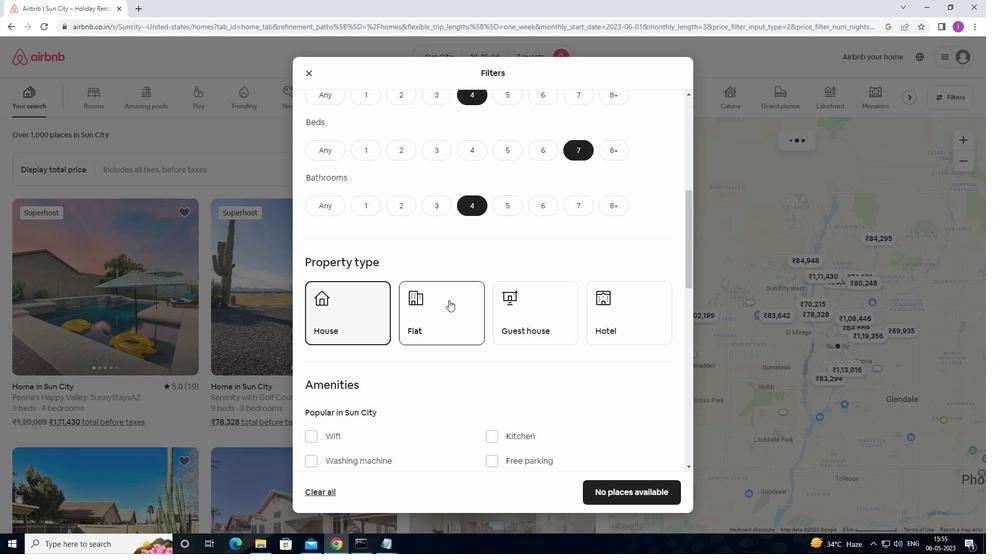 
Action: Mouse moved to (514, 308)
Screenshot: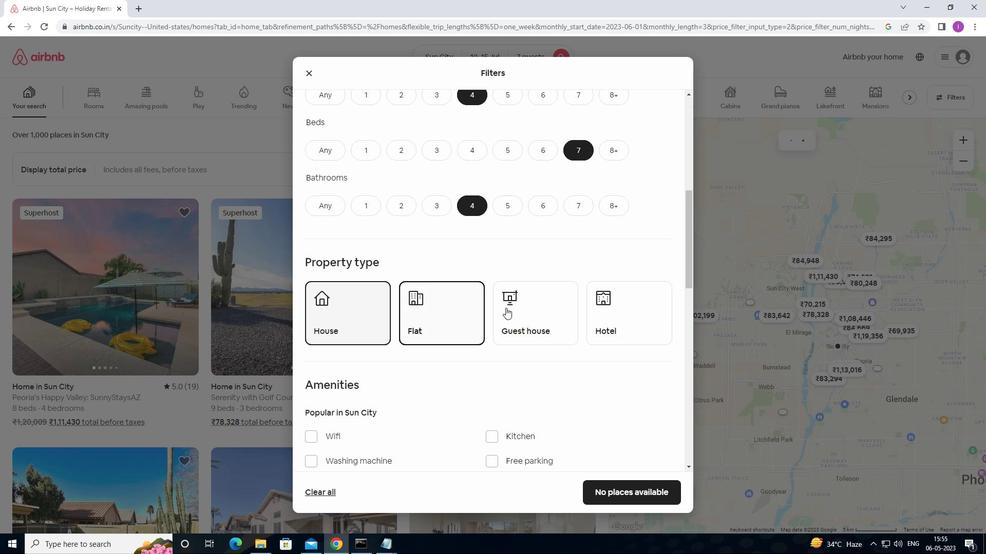 
Action: Mouse pressed left at (514, 308)
Screenshot: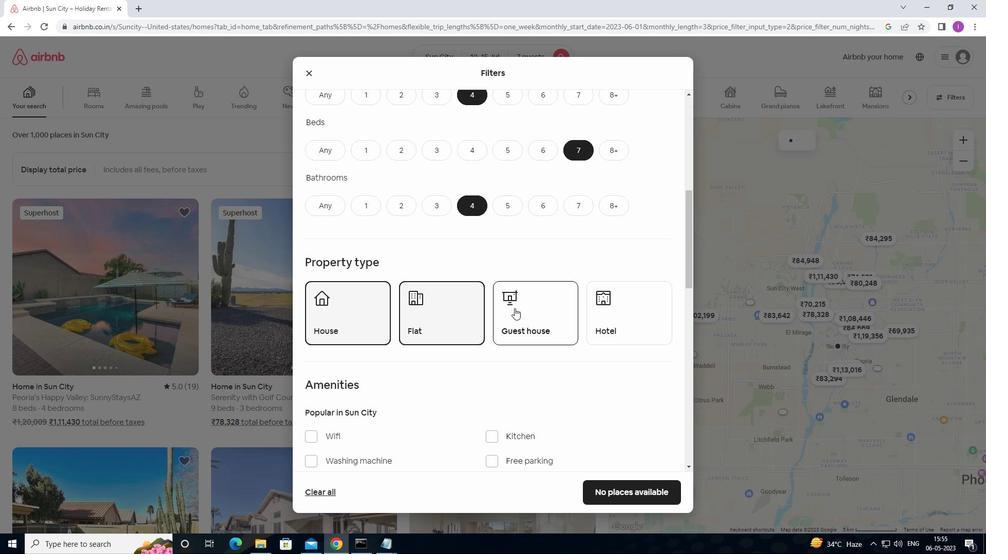 
Action: Mouse moved to (570, 338)
Screenshot: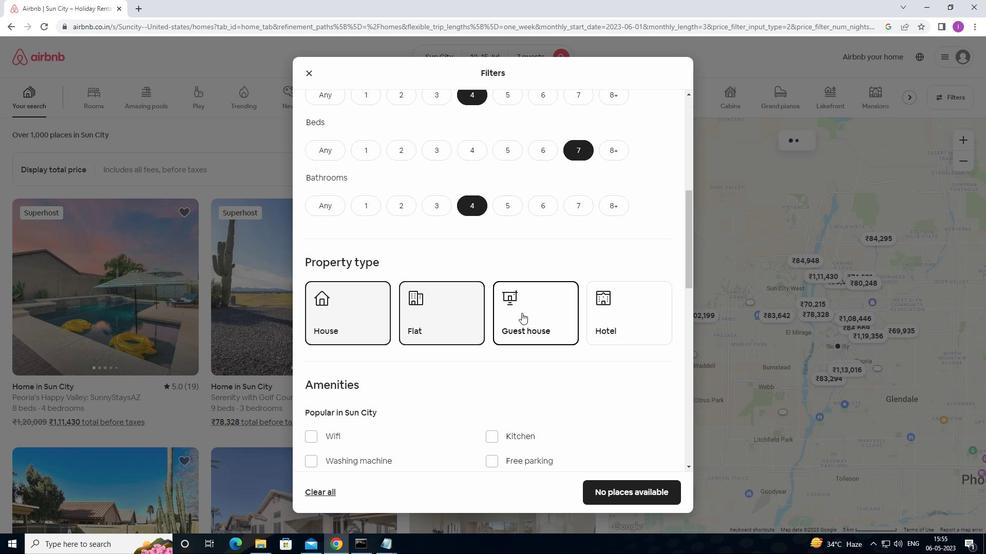 
Action: Mouse scrolled (570, 337) with delta (0, 0)
Screenshot: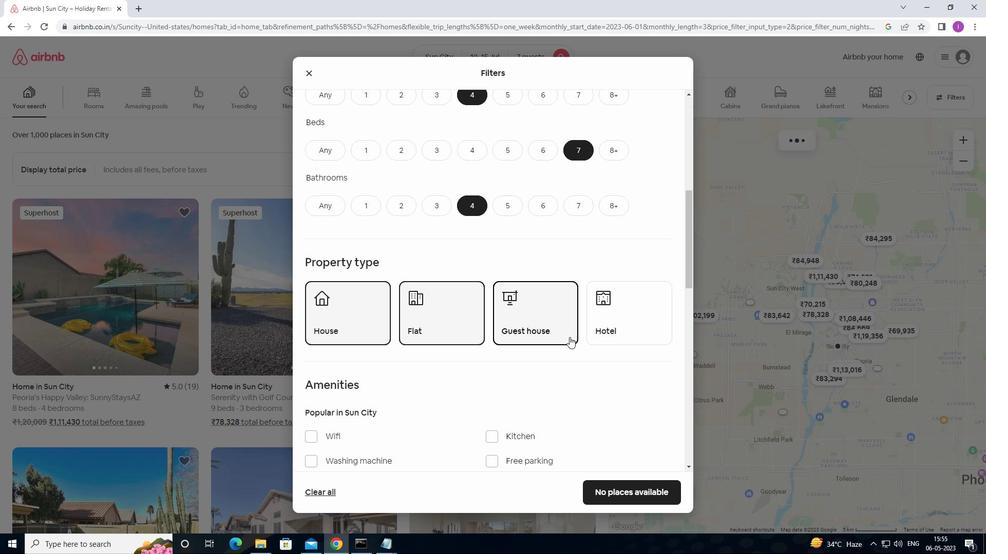 
Action: Mouse scrolled (570, 337) with delta (0, 0)
Screenshot: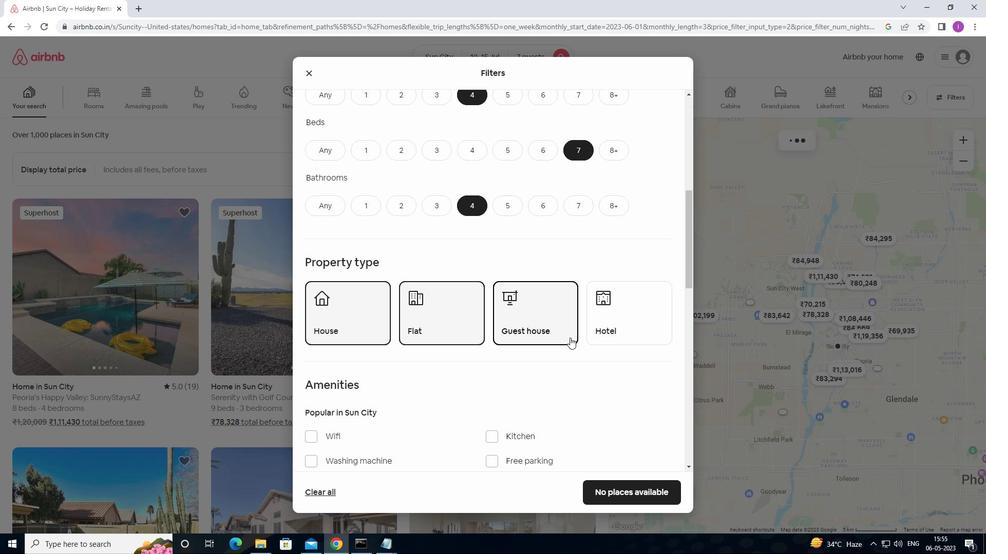 
Action: Mouse scrolled (570, 337) with delta (0, 0)
Screenshot: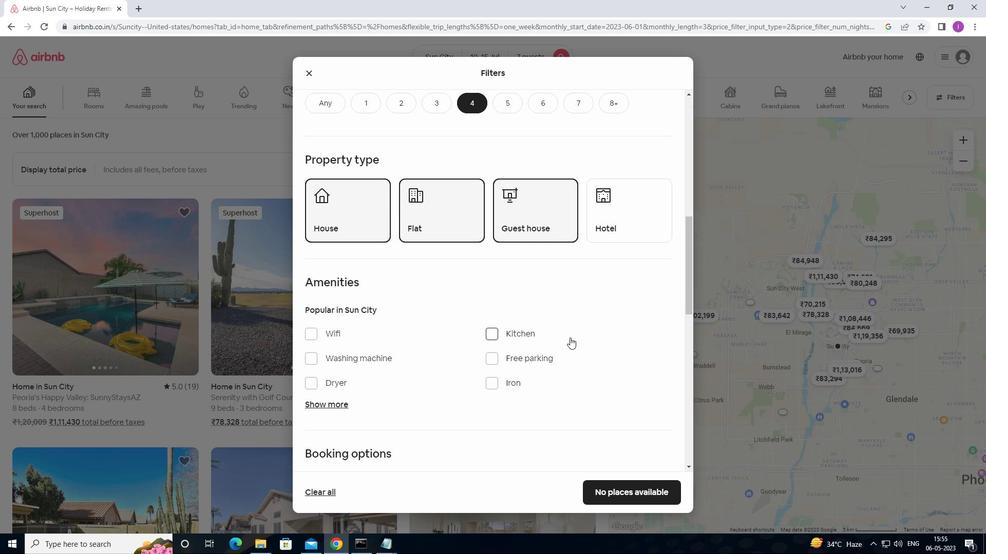 
Action: Mouse scrolled (570, 337) with delta (0, 0)
Screenshot: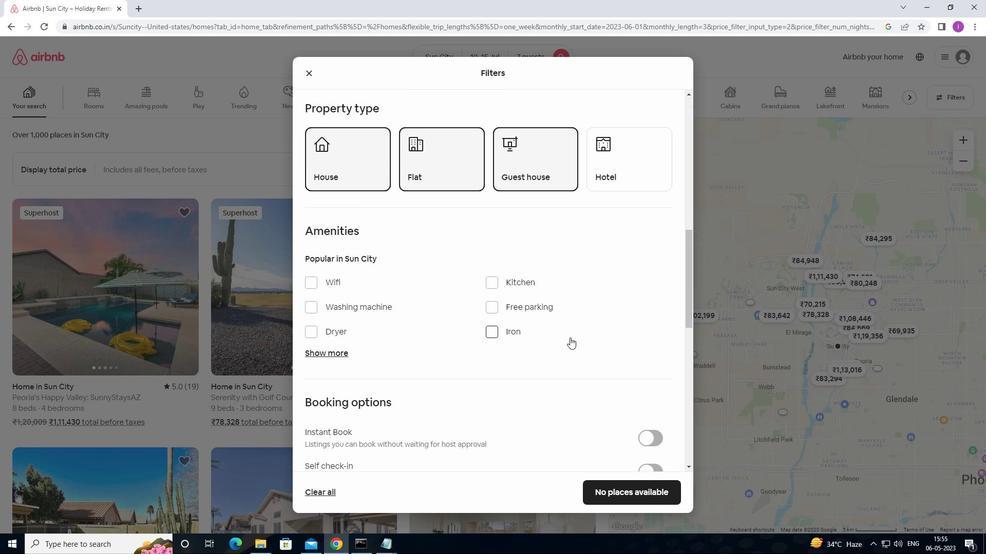 
Action: Mouse moved to (318, 228)
Screenshot: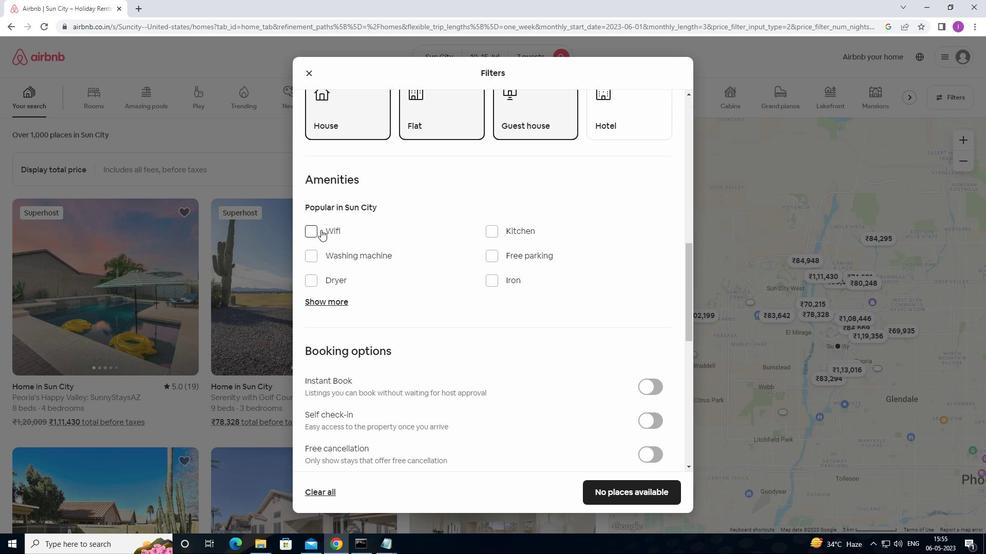 
Action: Mouse pressed left at (318, 228)
Screenshot: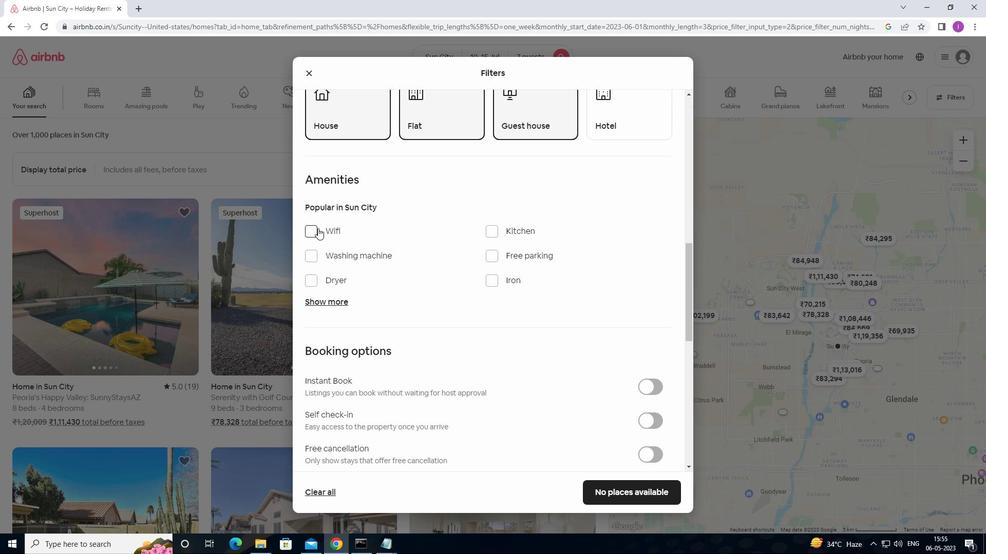
Action: Mouse moved to (486, 255)
Screenshot: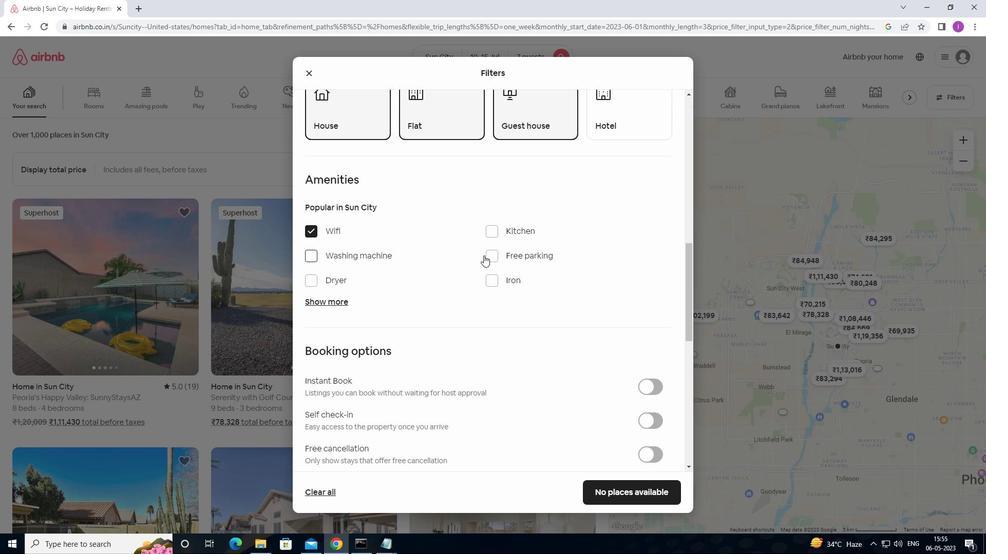 
Action: Mouse pressed left at (486, 255)
Screenshot: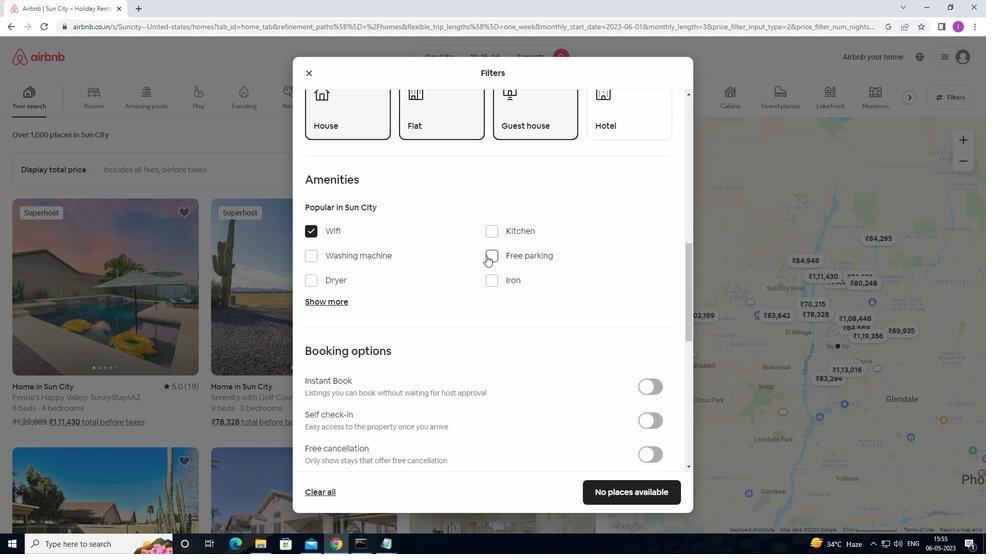 
Action: Mouse moved to (321, 300)
Screenshot: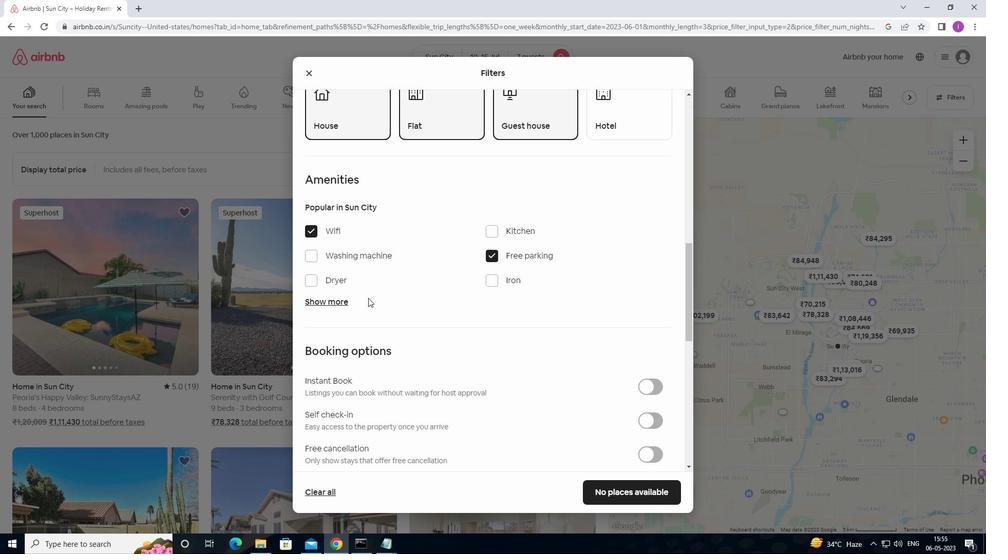 
Action: Mouse pressed left at (321, 300)
Screenshot: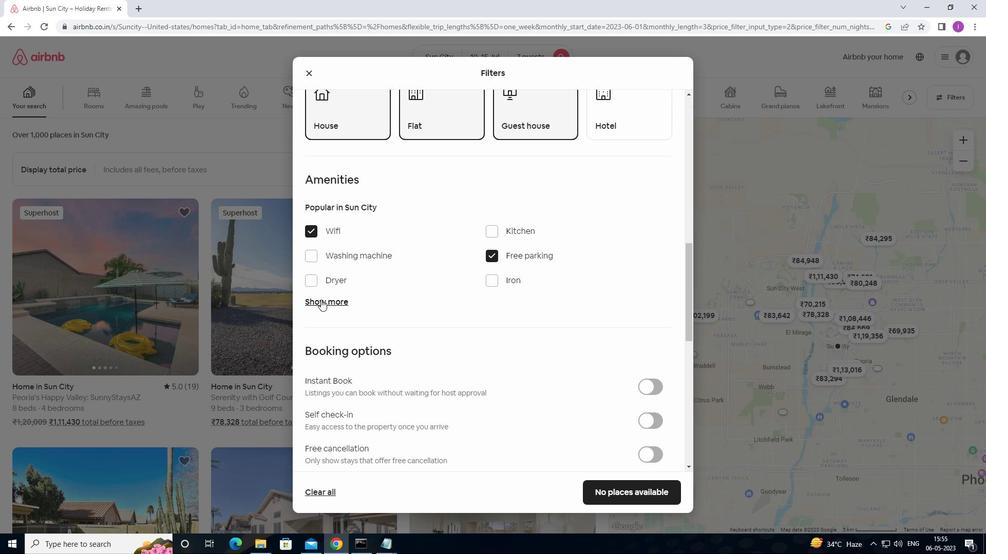 
Action: Mouse moved to (476, 386)
Screenshot: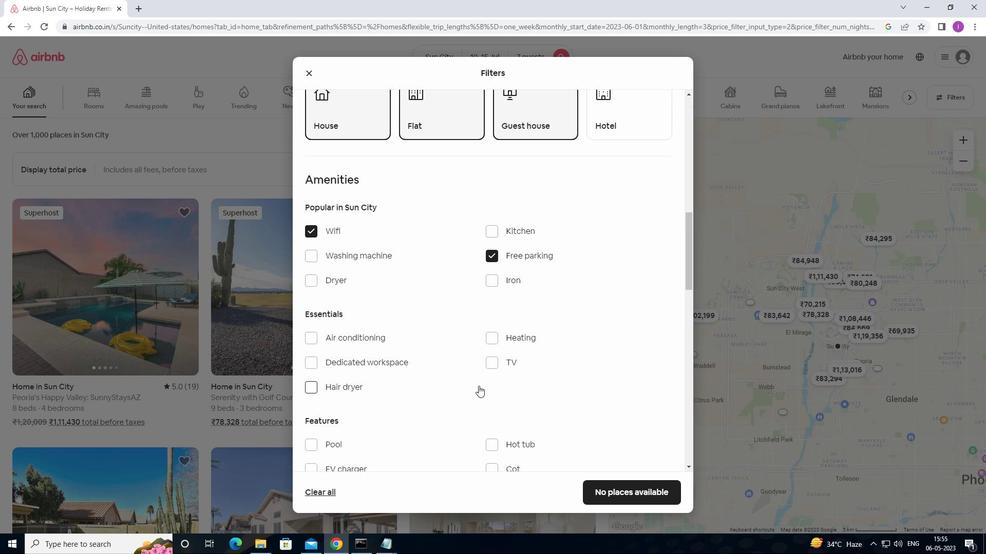 
Action: Mouse scrolled (476, 385) with delta (0, 0)
Screenshot: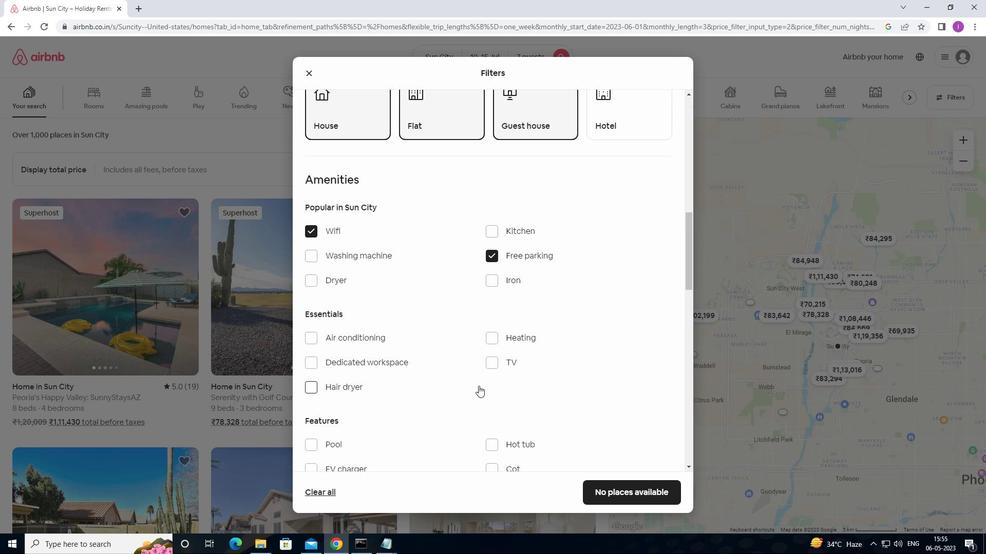 
Action: Mouse moved to (423, 381)
Screenshot: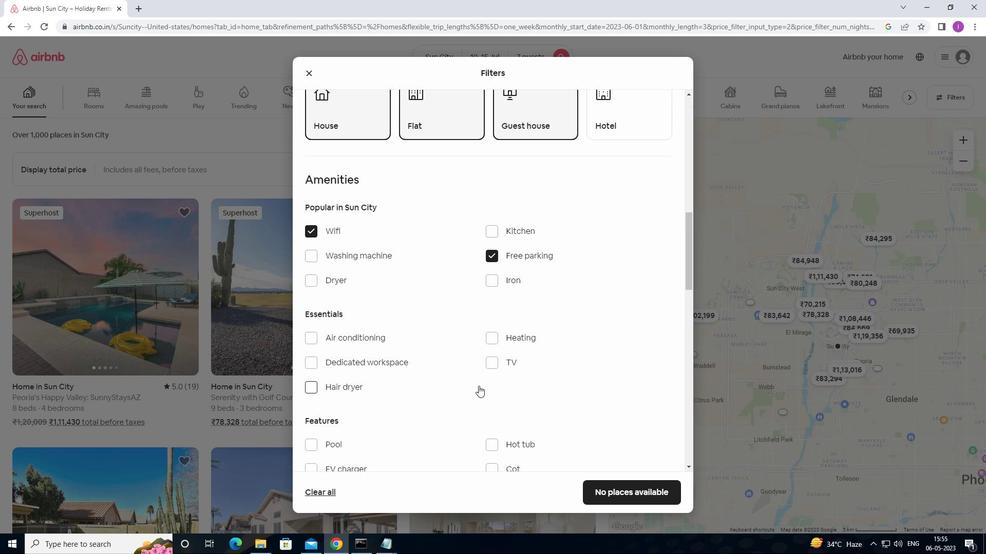 
Action: Mouse scrolled (423, 381) with delta (0, 0)
Screenshot: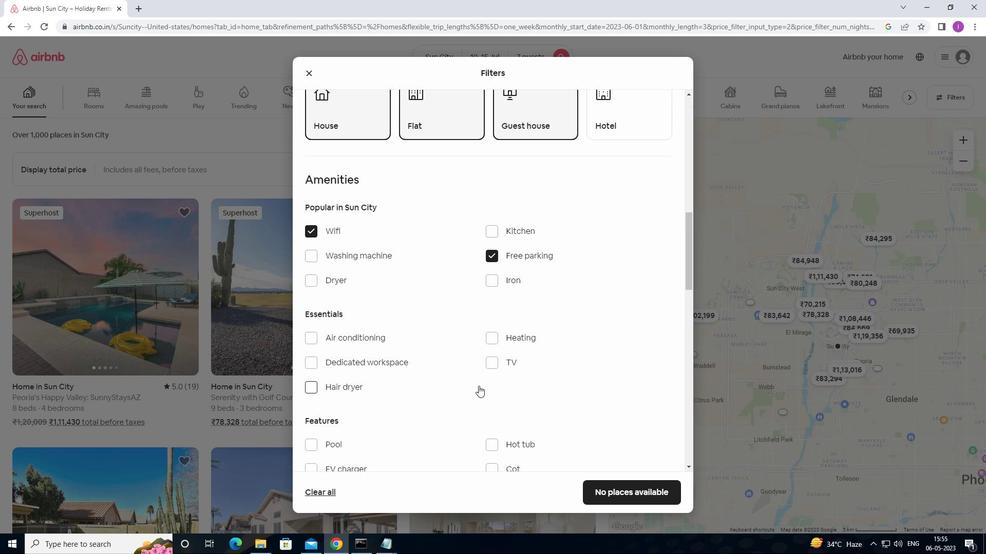 
Action: Mouse moved to (489, 266)
Screenshot: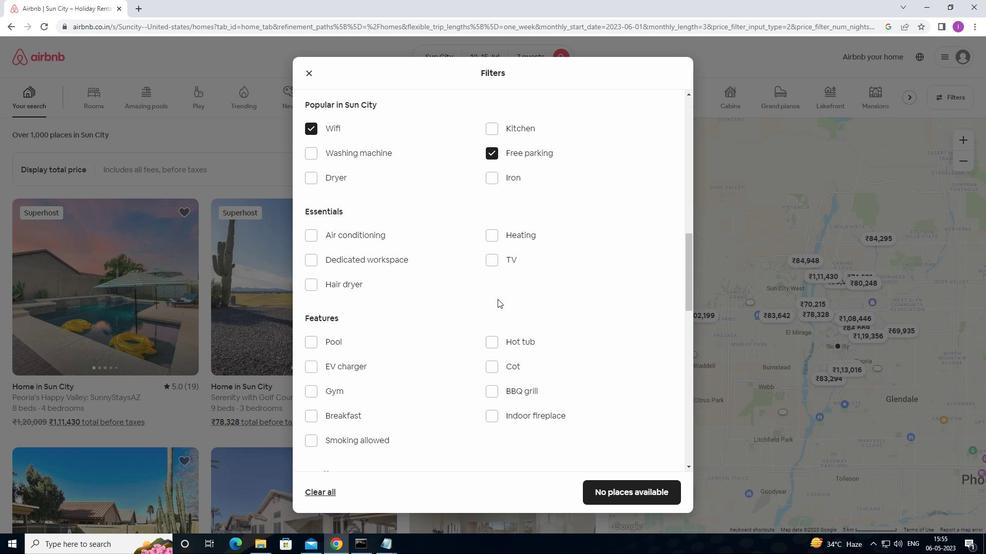 
Action: Mouse pressed left at (489, 266)
Screenshot: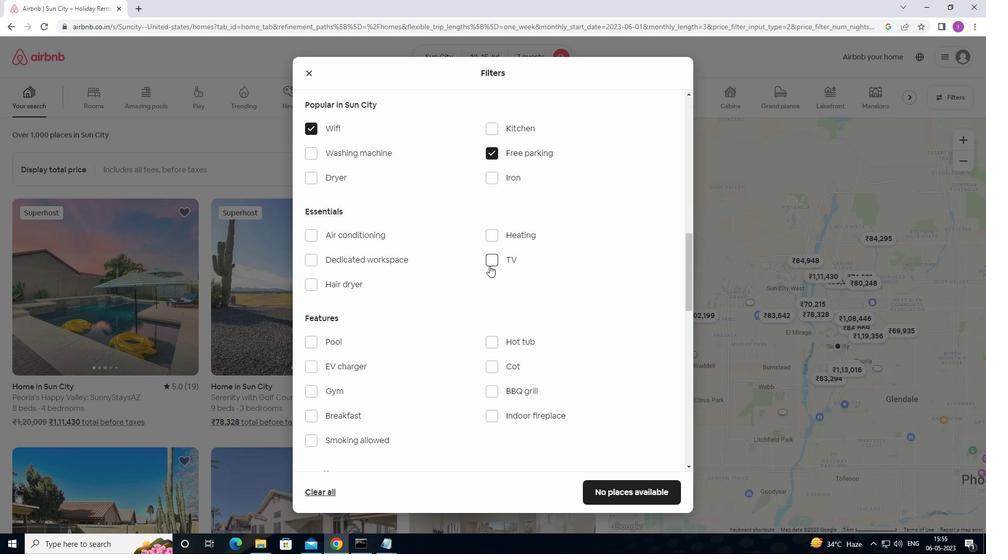
Action: Mouse moved to (452, 357)
Screenshot: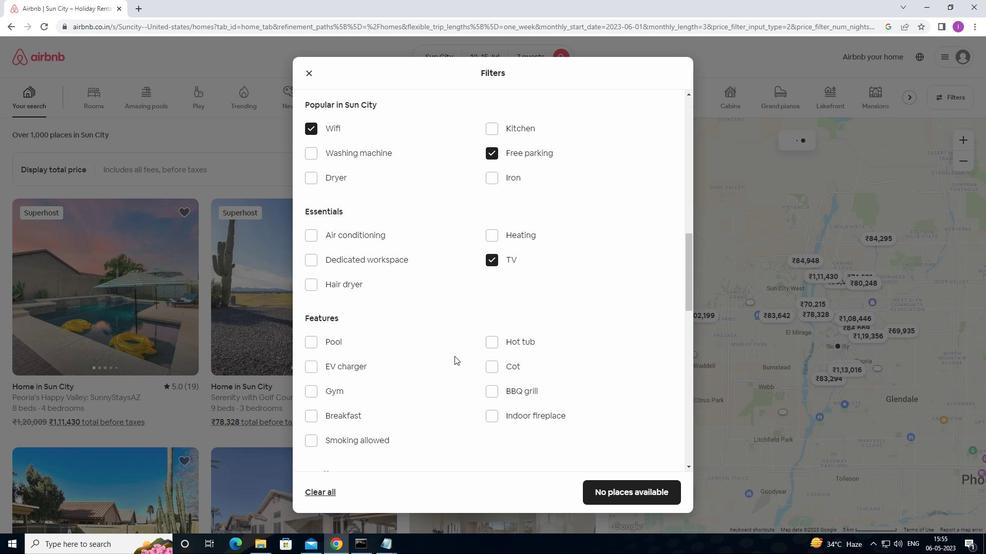 
Action: Mouse scrolled (452, 357) with delta (0, 0)
Screenshot: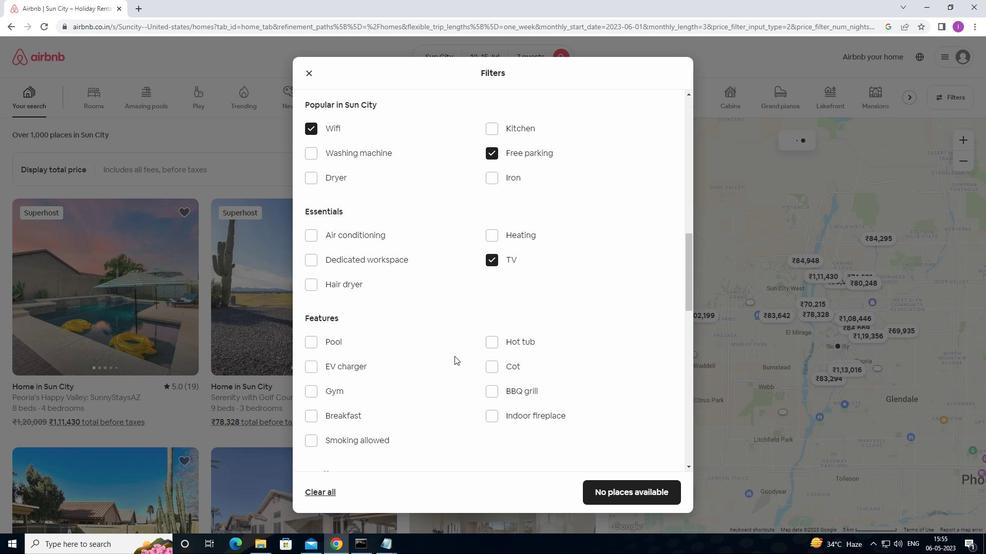
Action: Mouse moved to (315, 342)
Screenshot: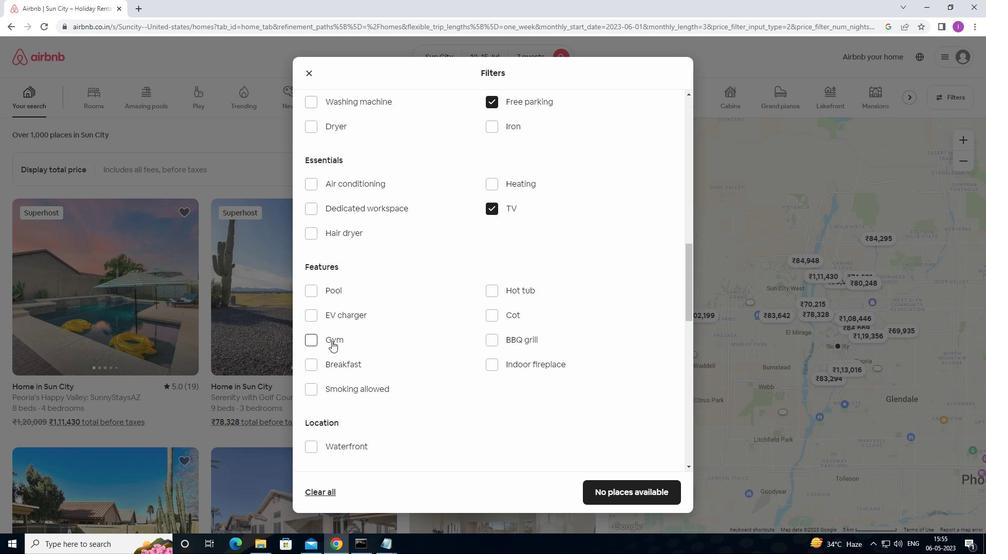 
Action: Mouse pressed left at (315, 342)
Screenshot: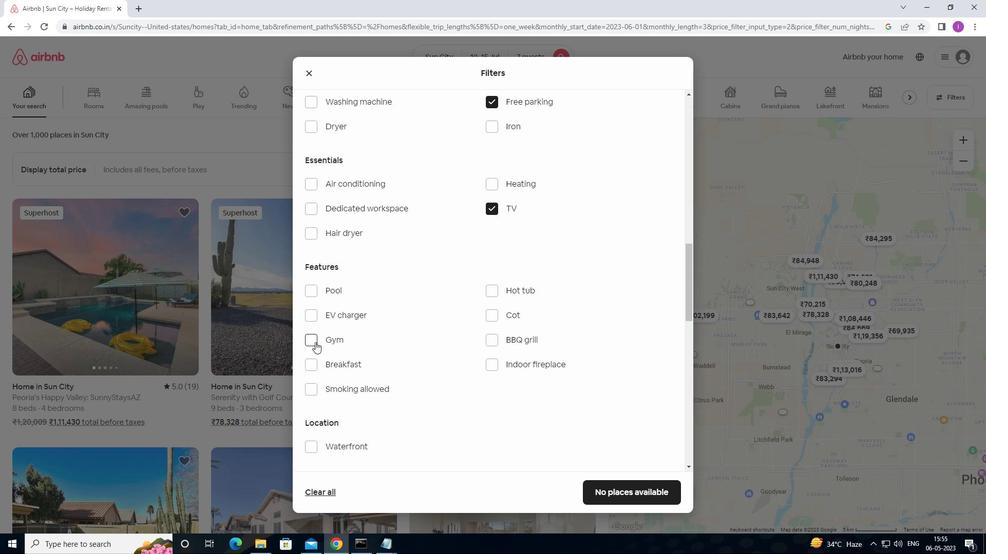 
Action: Mouse moved to (320, 369)
Screenshot: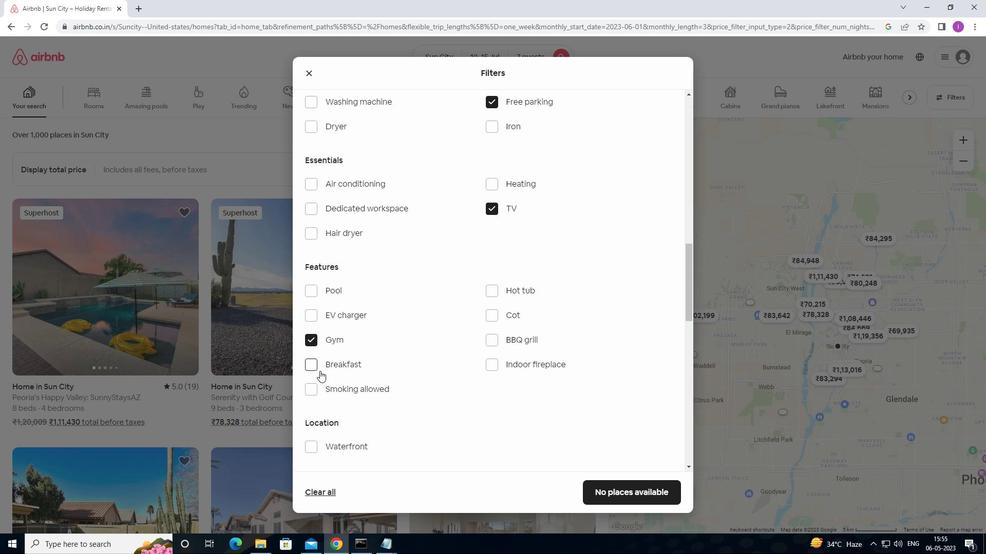 
Action: Mouse pressed left at (320, 369)
Screenshot: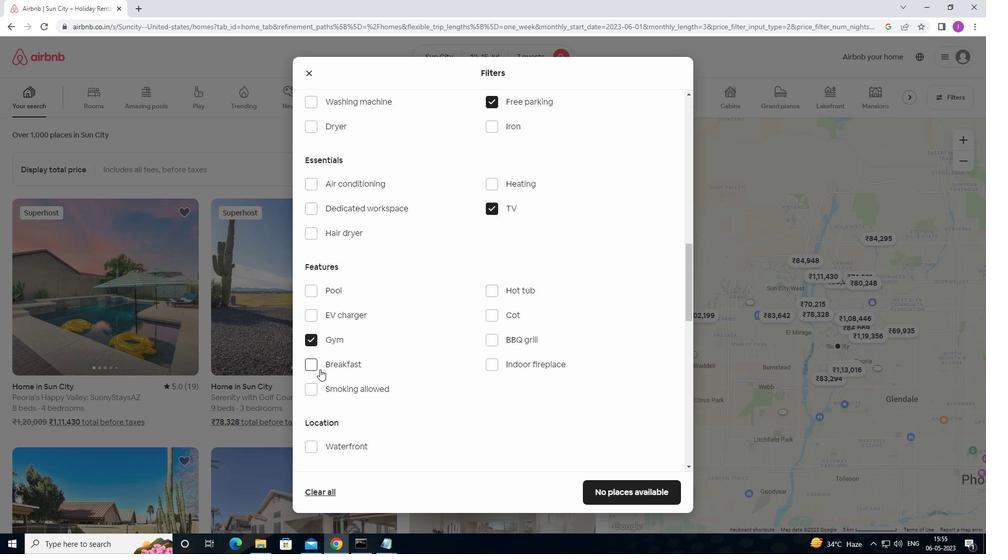 
Action: Mouse moved to (462, 386)
Screenshot: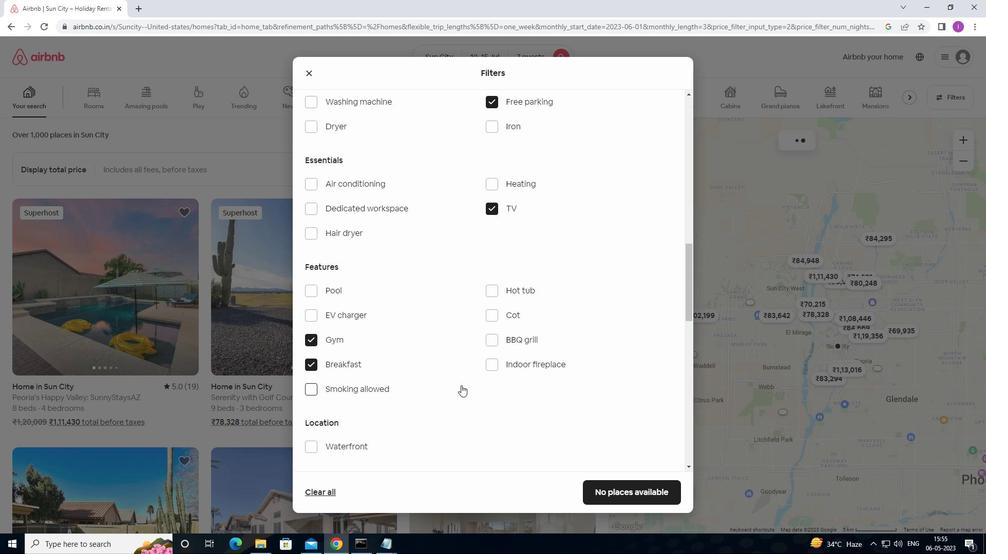 
Action: Mouse scrolled (462, 385) with delta (0, 0)
Screenshot: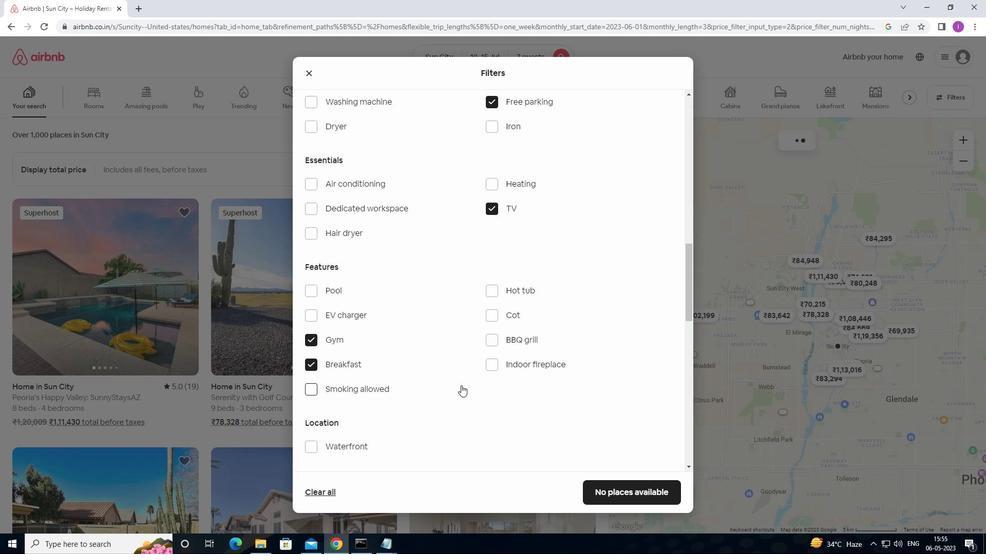 
Action: Mouse moved to (462, 386)
Screenshot: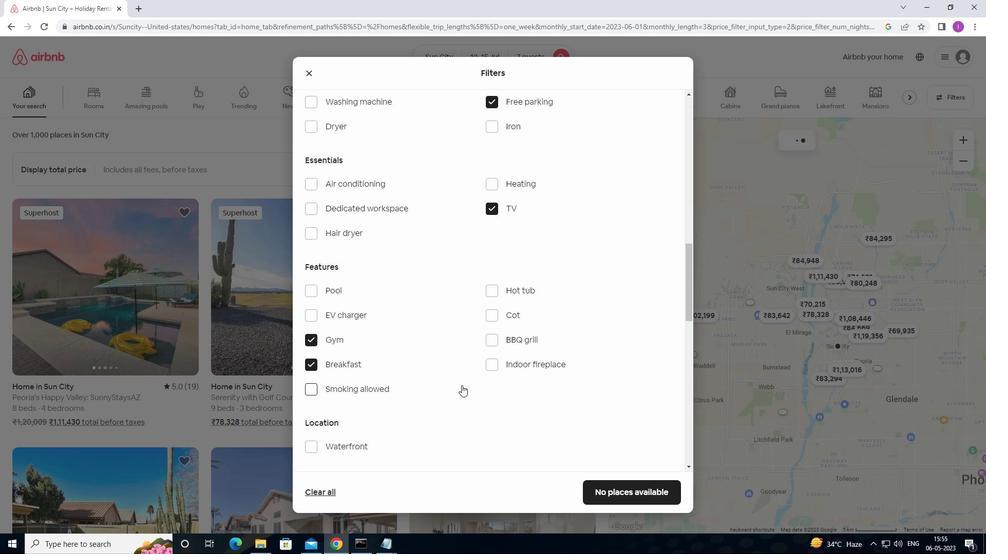 
Action: Mouse scrolled (462, 385) with delta (0, 0)
Screenshot: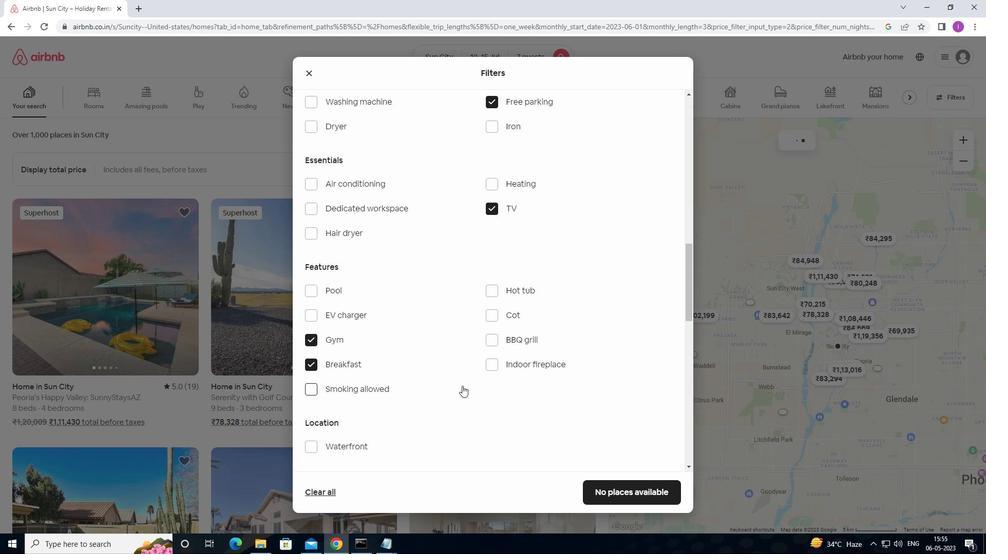 
Action: Mouse moved to (462, 386)
Screenshot: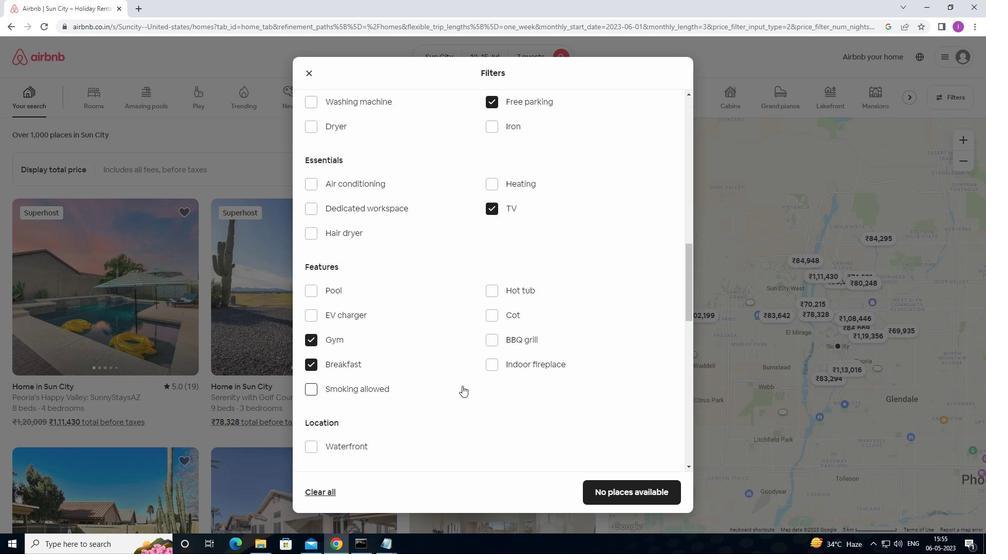
Action: Mouse scrolled (462, 386) with delta (0, 0)
Screenshot: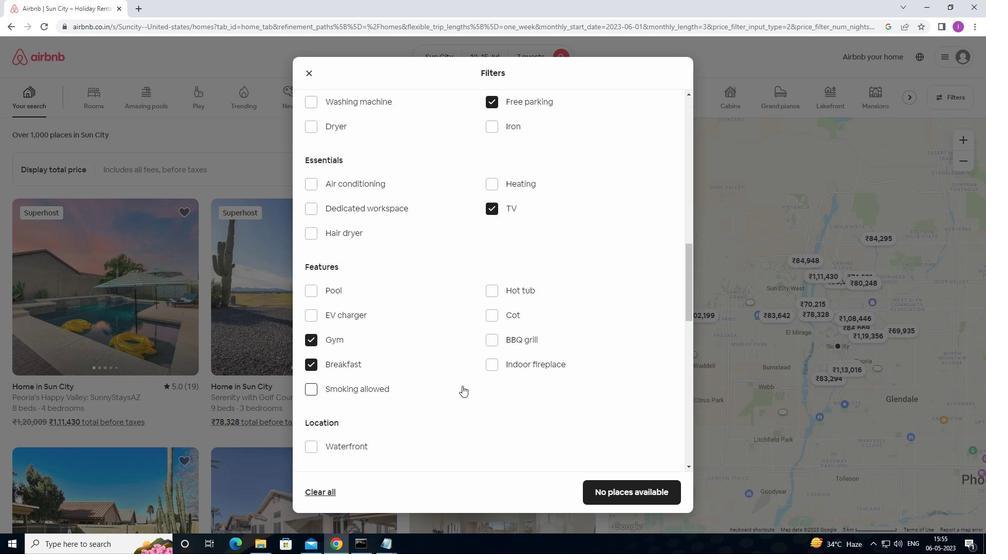 
Action: Mouse moved to (463, 386)
Screenshot: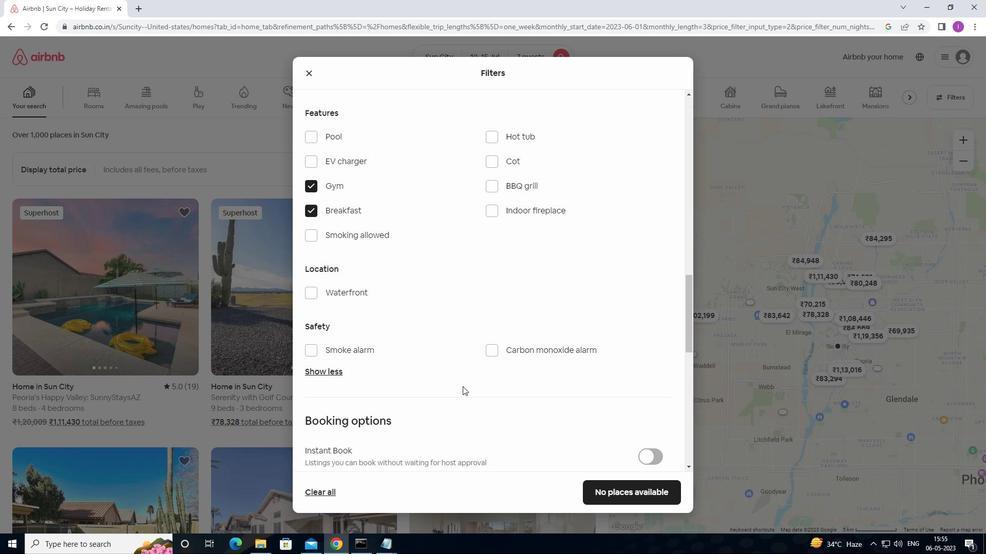 
Action: Mouse scrolled (463, 385) with delta (0, 0)
Screenshot: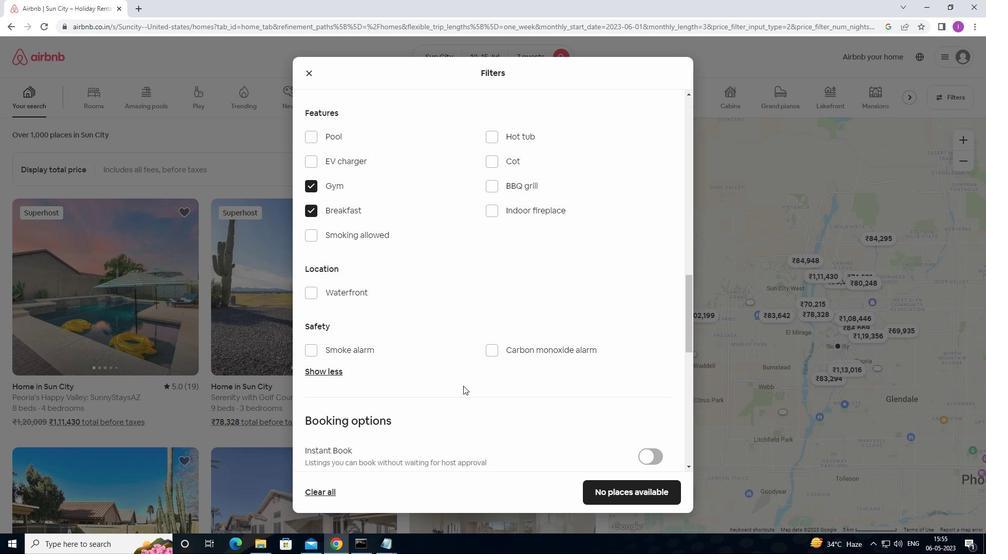 
Action: Mouse scrolled (463, 385) with delta (0, 0)
Screenshot: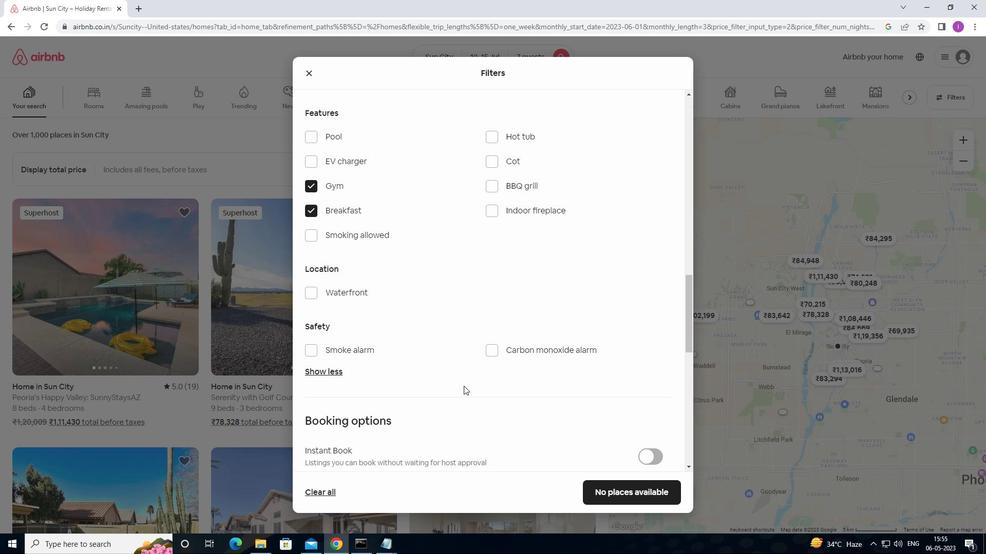 
Action: Mouse moved to (661, 386)
Screenshot: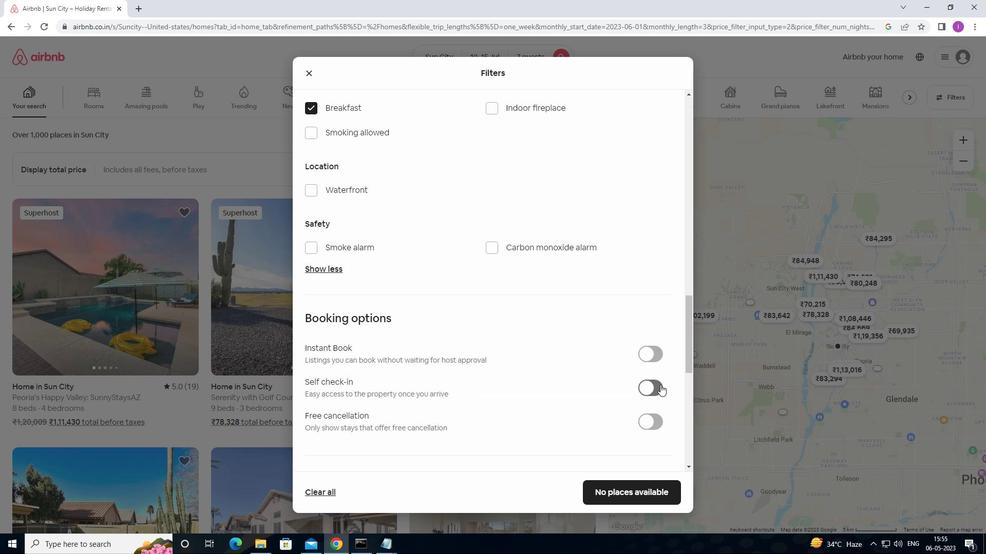 
Action: Mouse pressed left at (661, 386)
Screenshot: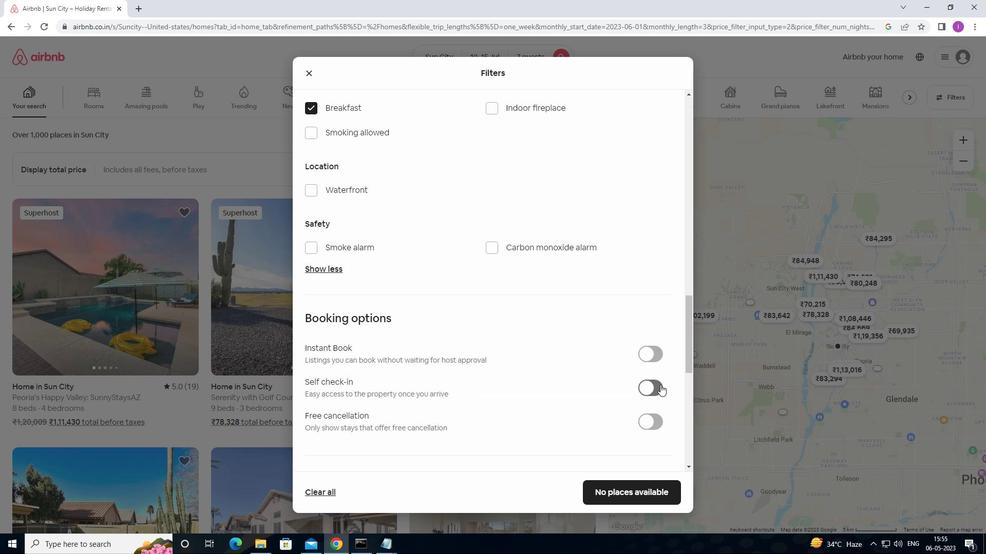 
Action: Mouse moved to (541, 408)
Screenshot: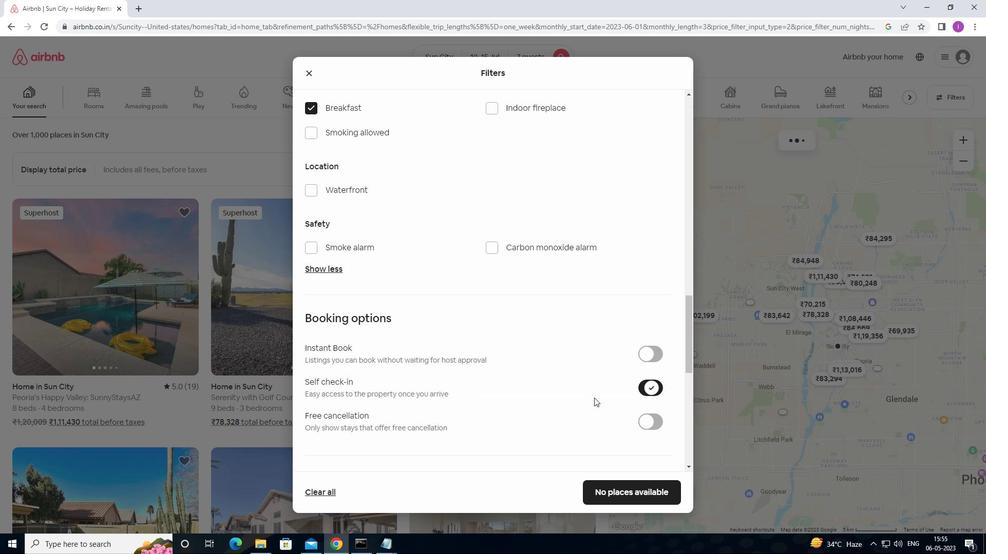 
Action: Mouse scrolled (541, 408) with delta (0, 0)
Screenshot: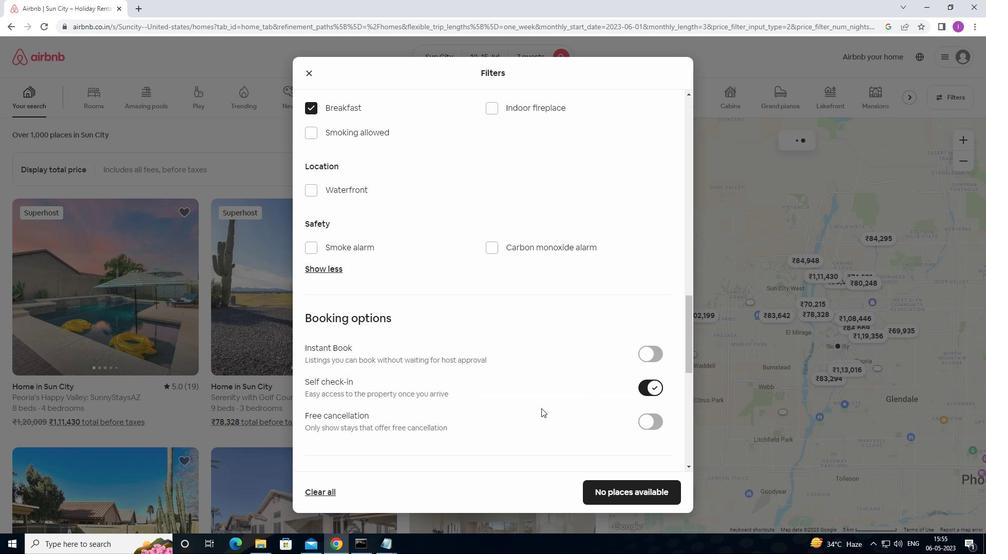 
Action: Mouse scrolled (541, 408) with delta (0, 0)
Screenshot: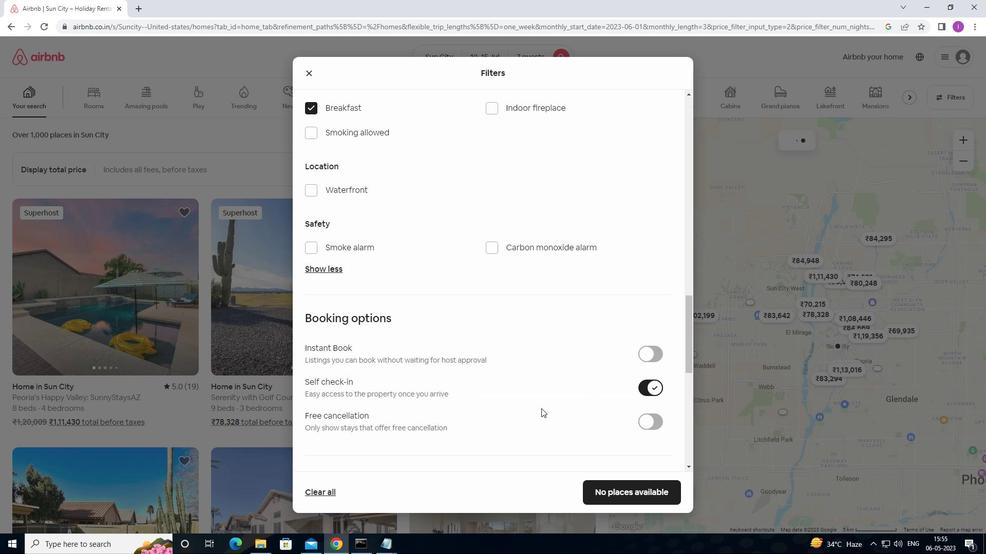 
Action: Mouse scrolled (541, 408) with delta (0, 0)
Screenshot: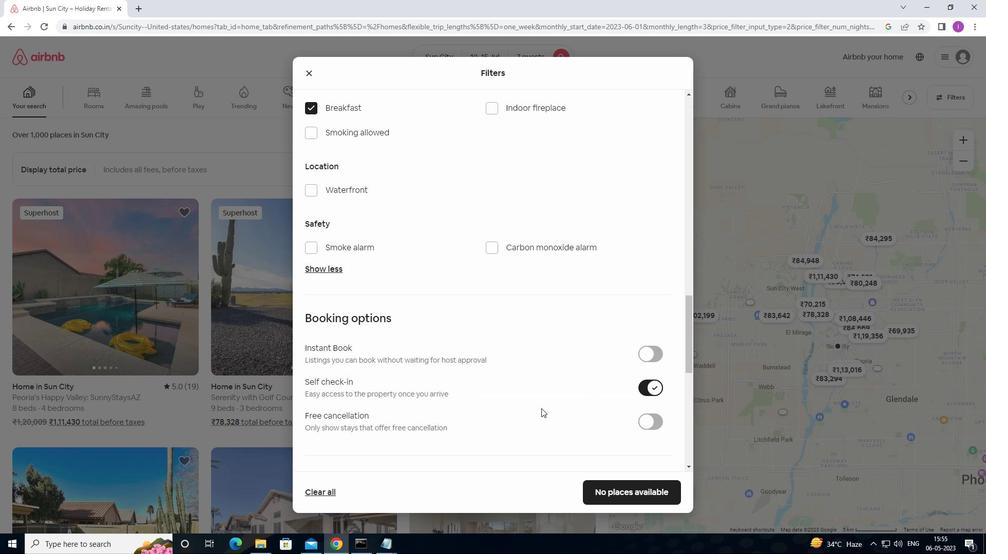 
Action: Mouse moved to (541, 408)
Screenshot: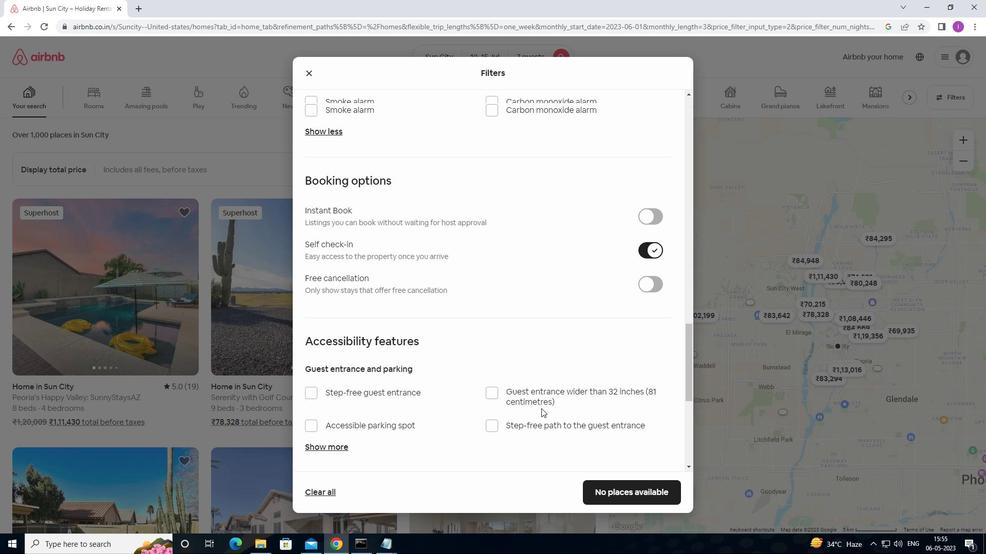 
Action: Mouse scrolled (541, 408) with delta (0, 0)
Screenshot: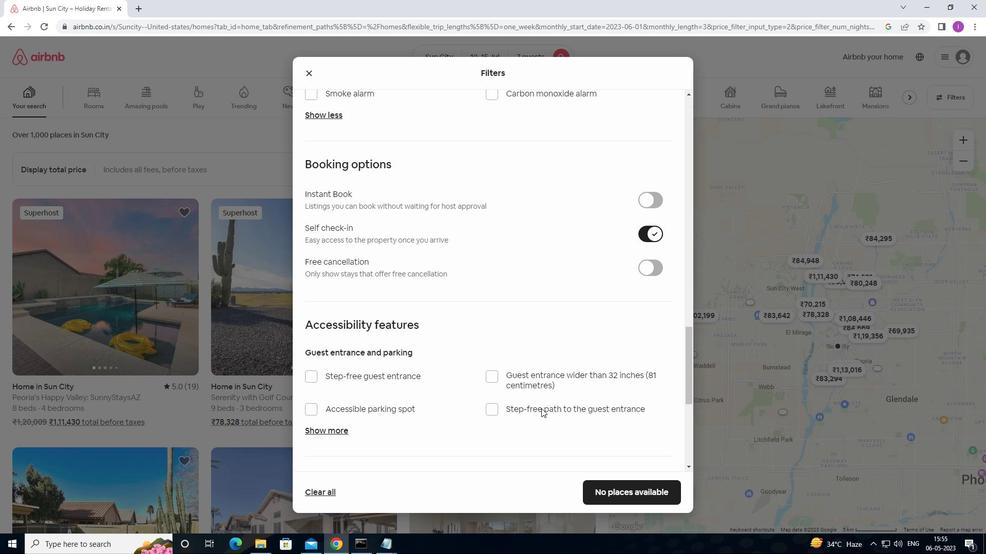 
Action: Mouse scrolled (541, 408) with delta (0, 0)
Screenshot: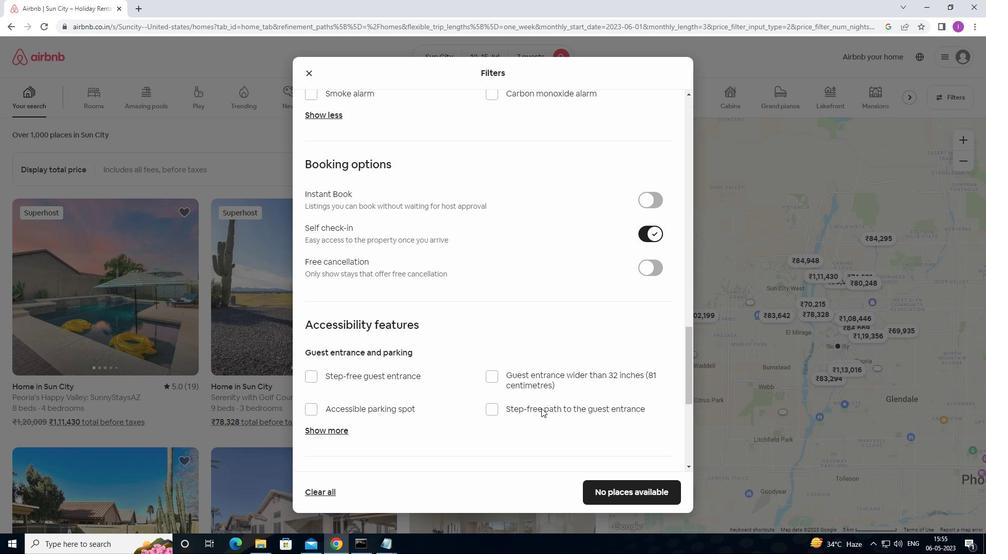 
Action: Mouse scrolled (541, 408) with delta (0, 0)
Screenshot: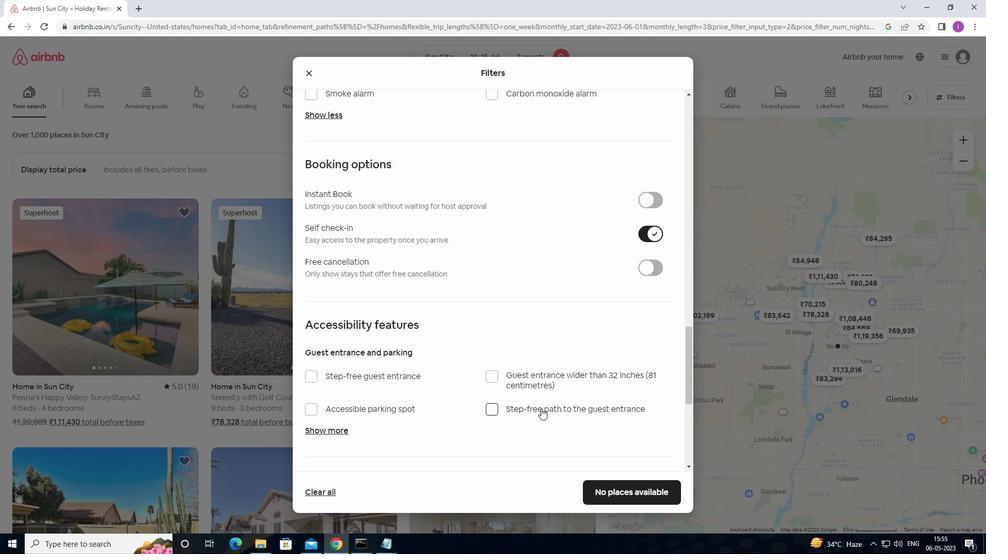 
Action: Mouse moved to (540, 408)
Screenshot: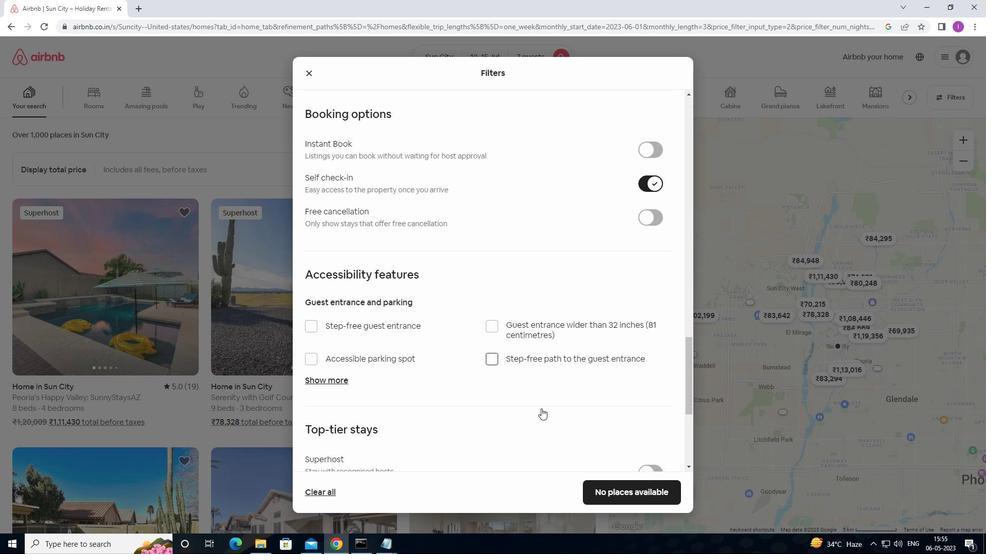 
Action: Mouse scrolled (540, 408) with delta (0, 0)
Screenshot: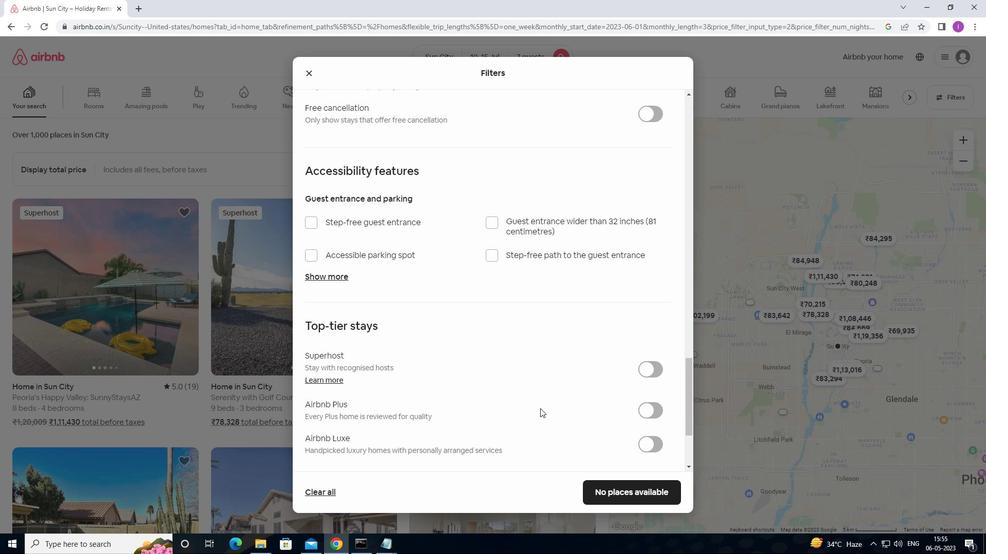 
Action: Mouse moved to (507, 378)
Screenshot: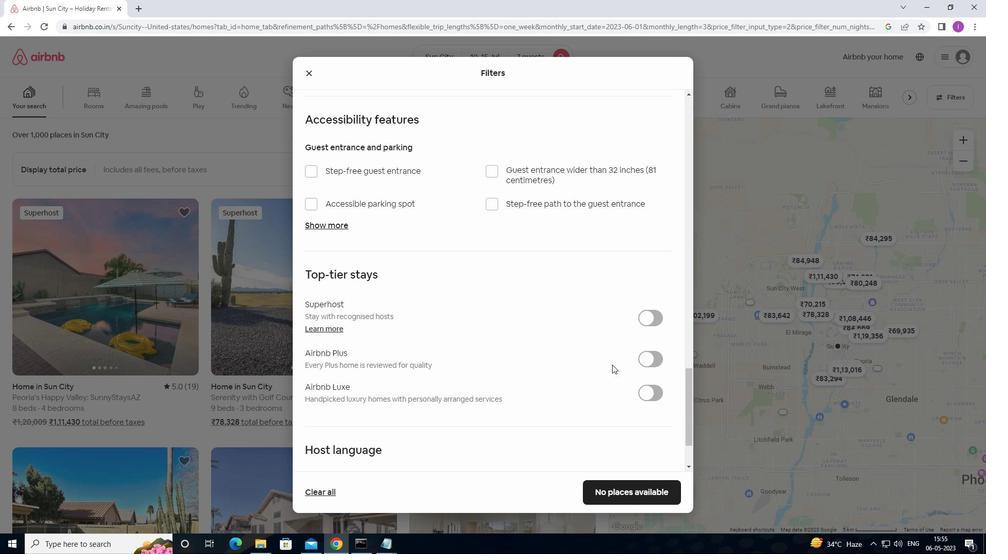 
Action: Mouse scrolled (507, 379) with delta (0, 0)
Screenshot: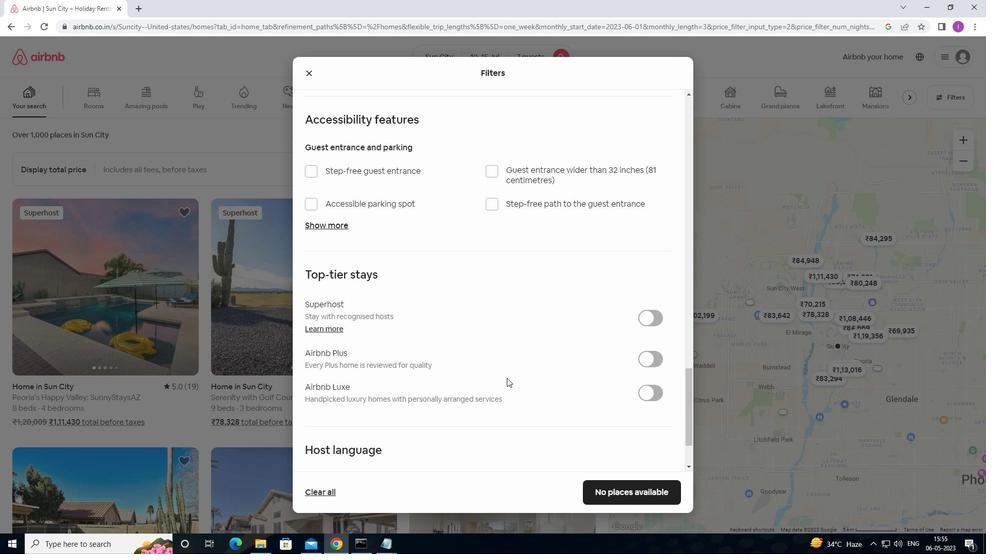 
Action: Mouse scrolled (507, 379) with delta (0, 0)
Screenshot: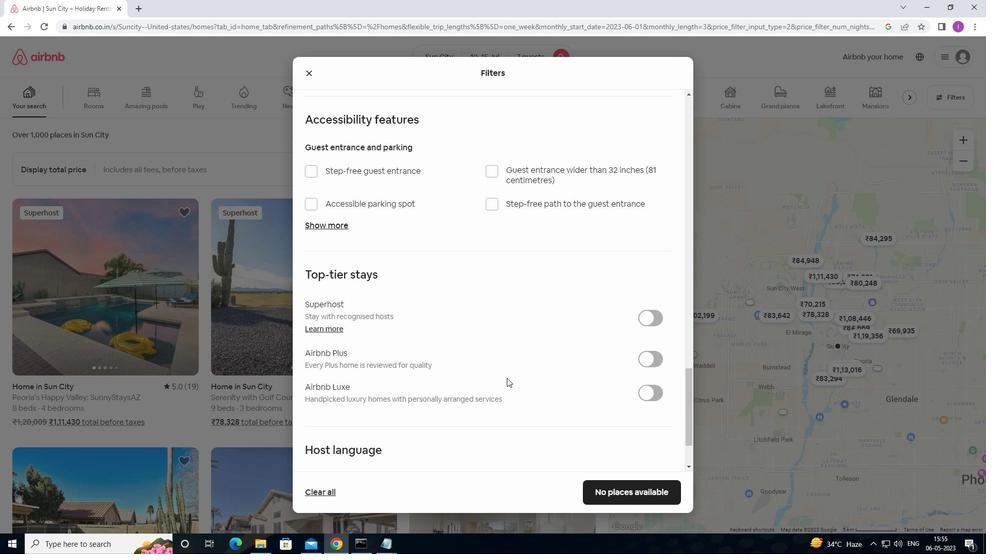 
Action: Mouse scrolled (507, 378) with delta (0, 0)
Screenshot: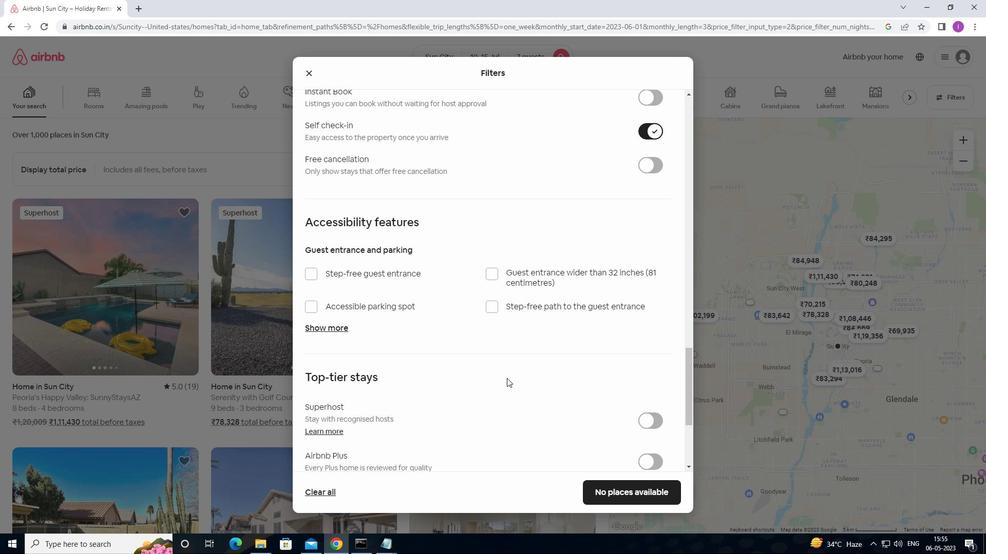 
Action: Mouse scrolled (507, 378) with delta (0, 0)
Screenshot: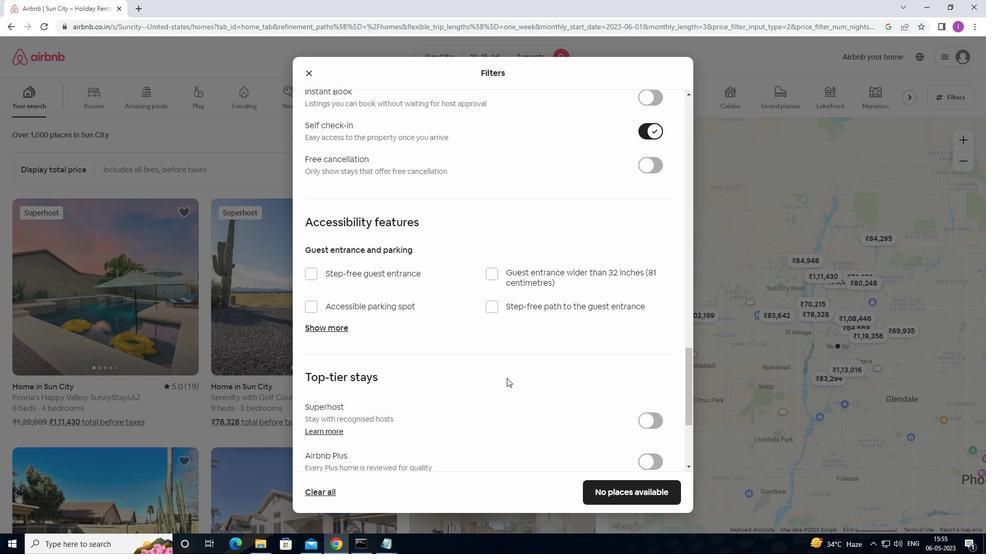 
Action: Mouse scrolled (507, 378) with delta (0, 0)
Screenshot: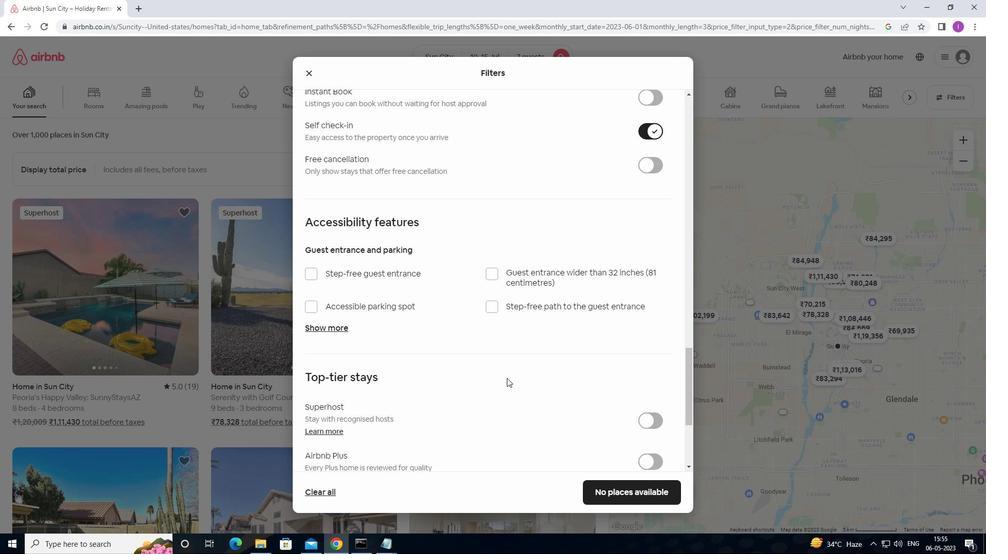 
Action: Mouse scrolled (507, 378) with delta (0, 0)
Screenshot: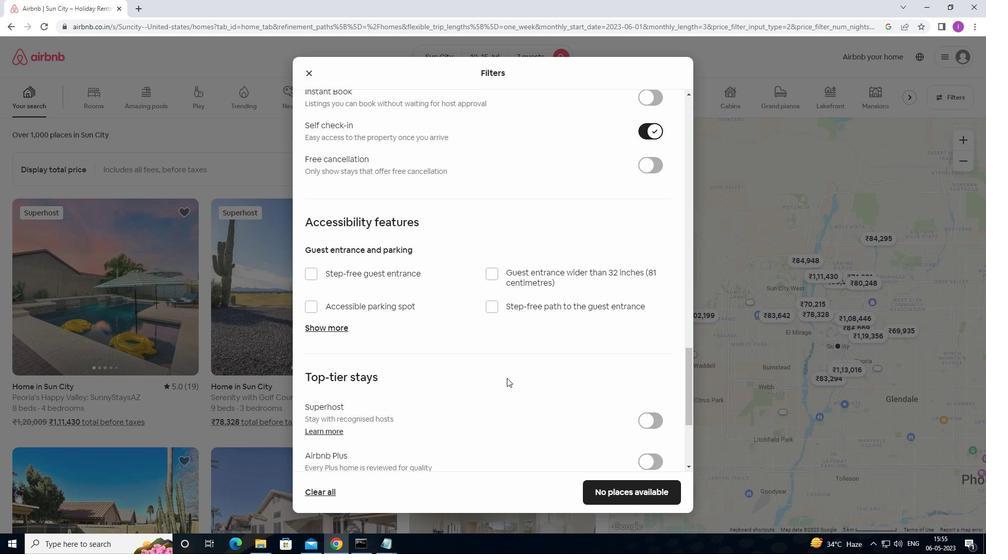 
Action: Mouse scrolled (507, 378) with delta (0, 0)
Screenshot: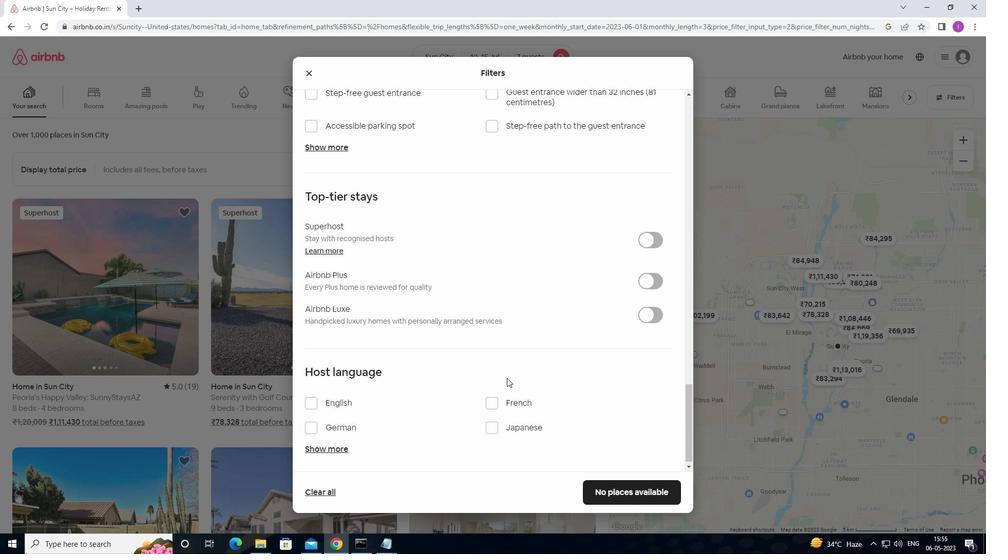 
Action: Mouse scrolled (507, 378) with delta (0, 0)
Screenshot: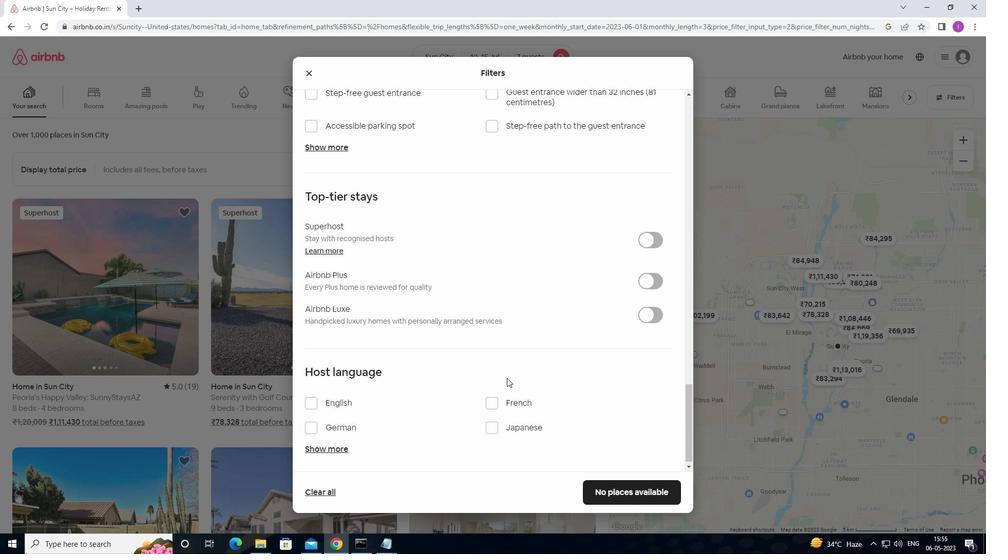 
Action: Mouse scrolled (507, 378) with delta (0, 0)
Screenshot: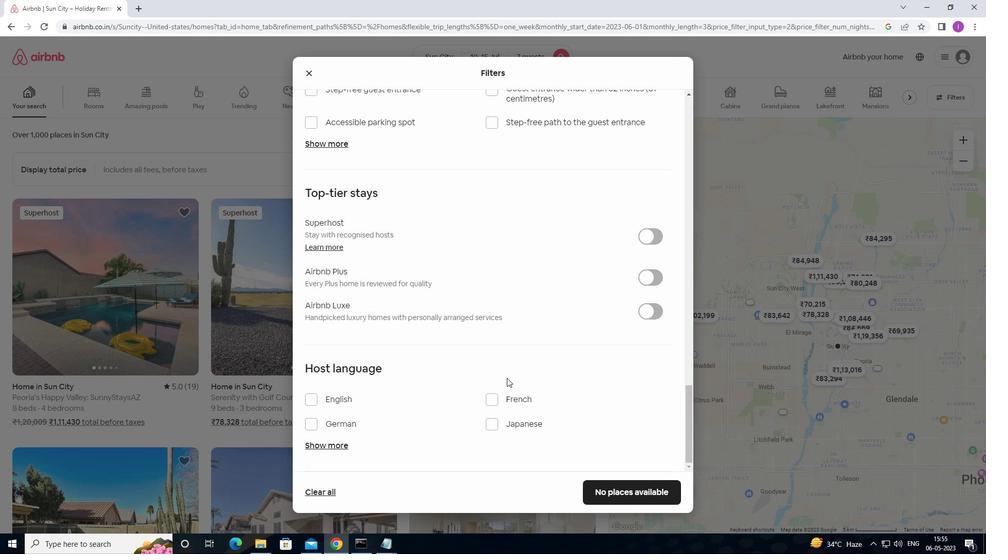 
Action: Mouse scrolled (507, 378) with delta (0, 0)
Screenshot: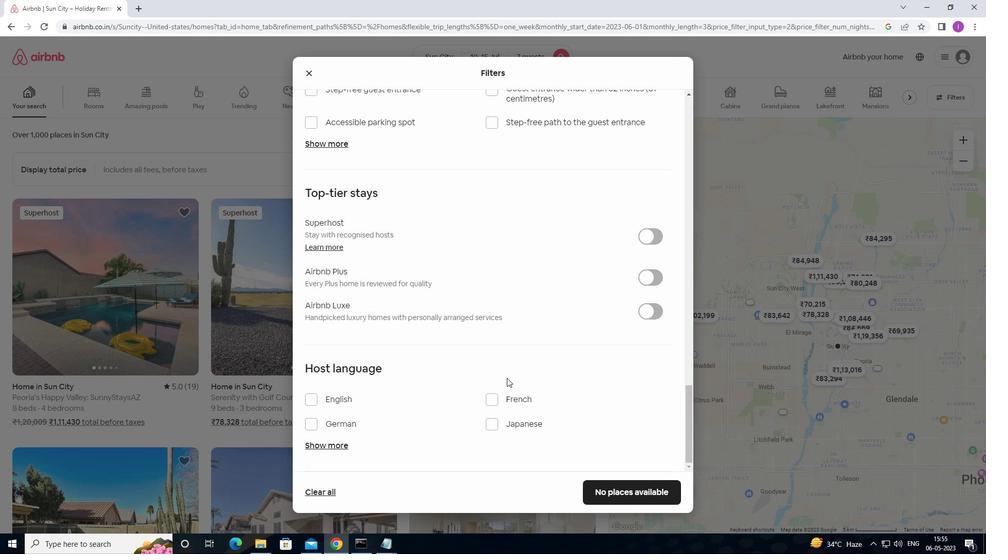 
Action: Mouse moved to (308, 400)
Screenshot: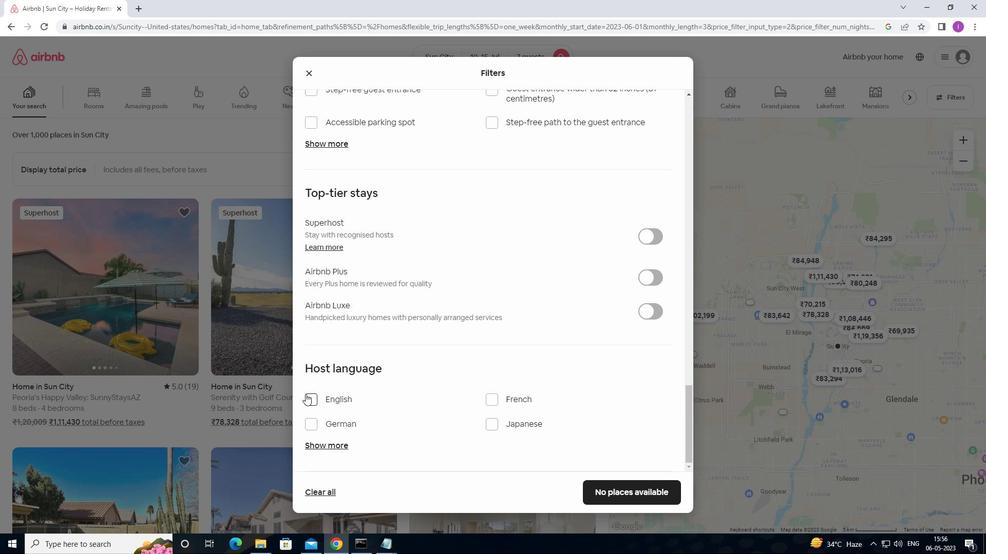 
Action: Mouse pressed left at (308, 400)
Screenshot: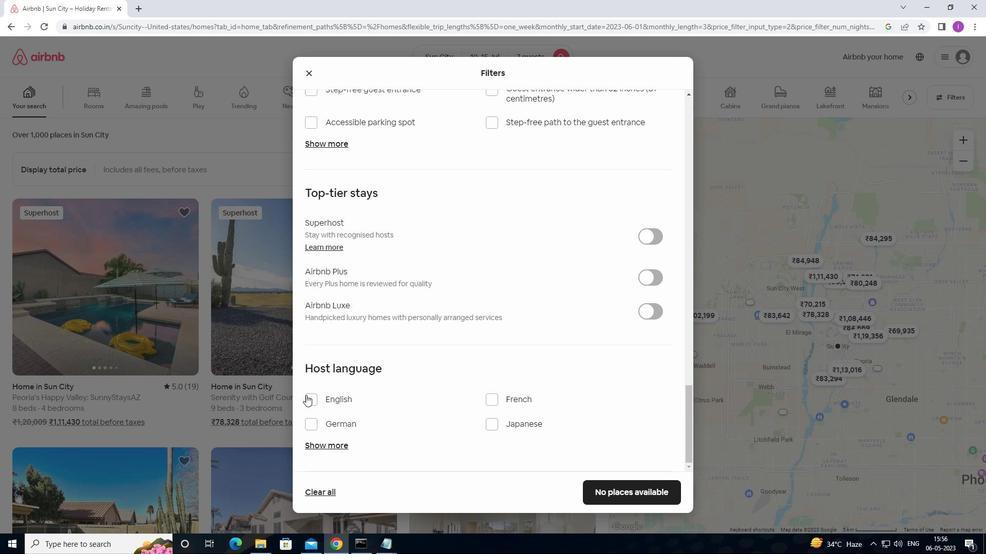 
Action: Mouse moved to (638, 491)
Screenshot: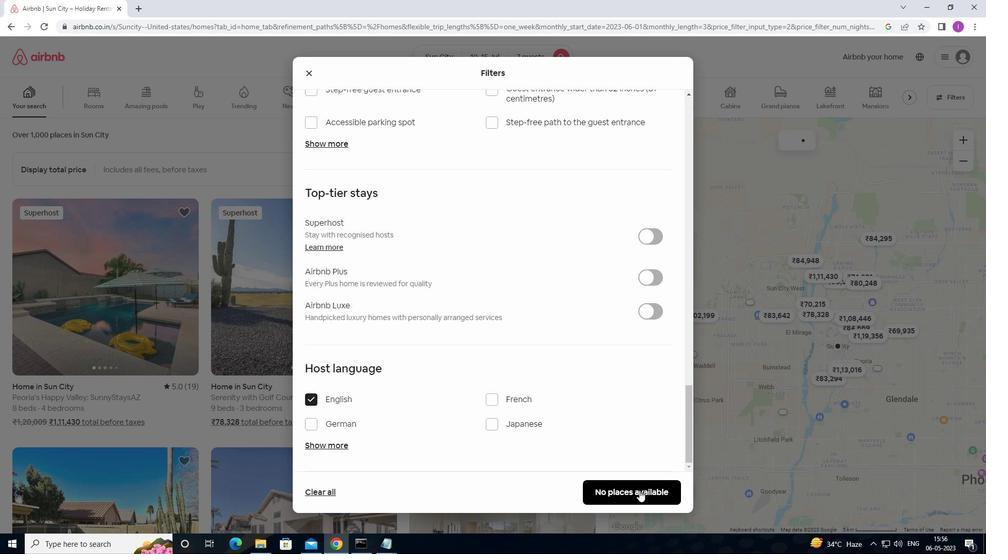 
Action: Mouse pressed left at (638, 491)
Screenshot: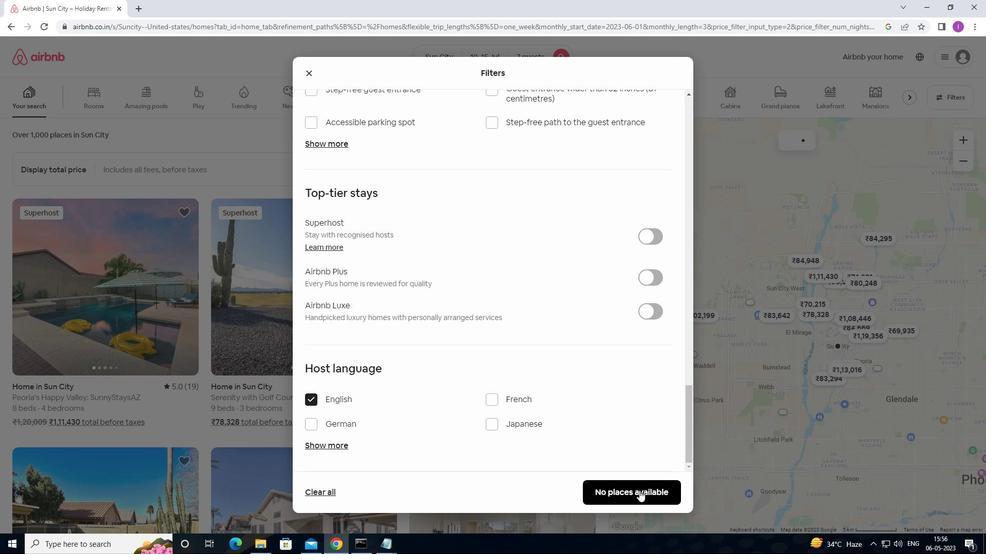 
Action: Mouse moved to (541, 456)
Screenshot: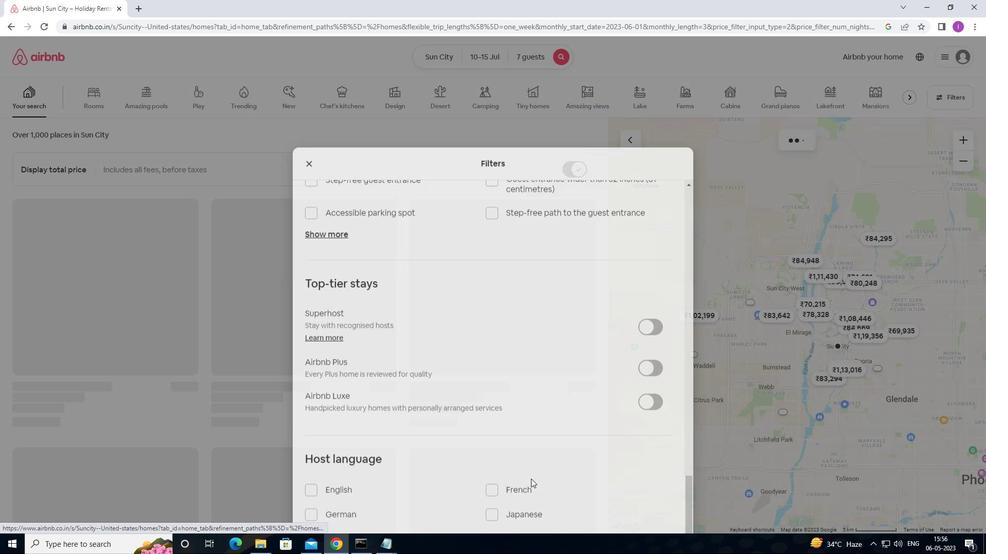 
